 Task: Add an event with the title Third Performance Improvement Plan Discussion, date '2024/05/13', time 7:30 AM to 9:30 AMand add a description: Participants will understand the role of nonverbal cues, such as body language, facial expressions, and gestures, in communication. They will learn how to use nonverbal signals effectively to convey their message and understand the nonverbal cues of others., put the event into Red category, logged in from the account softage.4@softage.netand send the event invitation to softage.6@softage.net and softage.7@softage.net. Set a reminder for the event 15 minutes before
Action: Mouse moved to (126, 99)
Screenshot: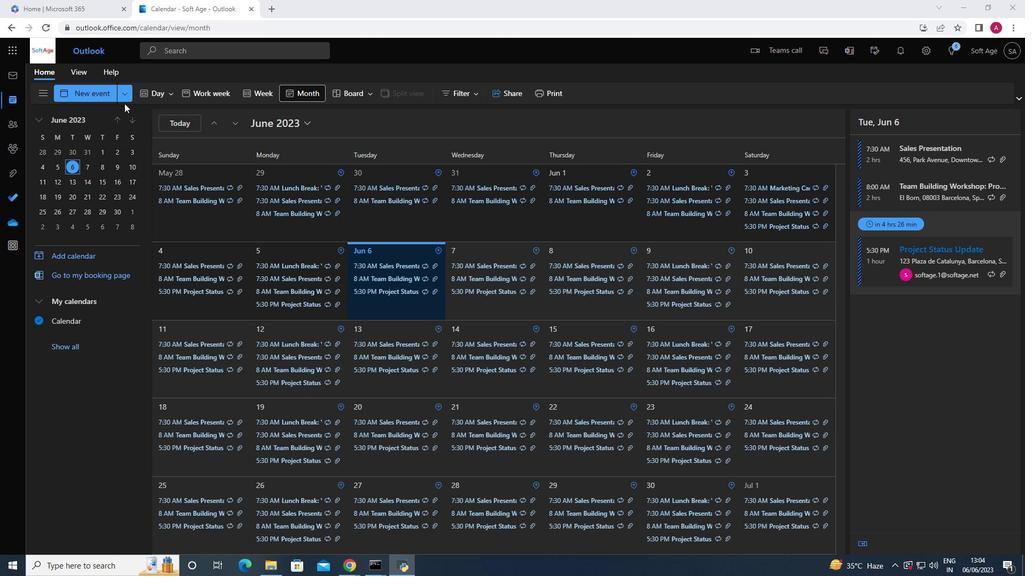 
Action: Mouse pressed left at (126, 99)
Screenshot: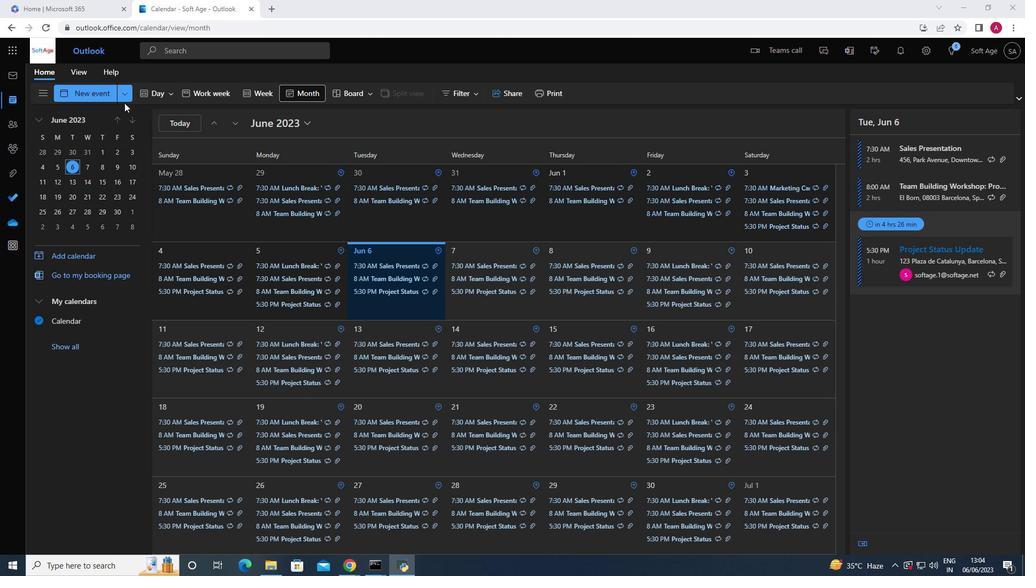 
Action: Mouse pressed left at (126, 99)
Screenshot: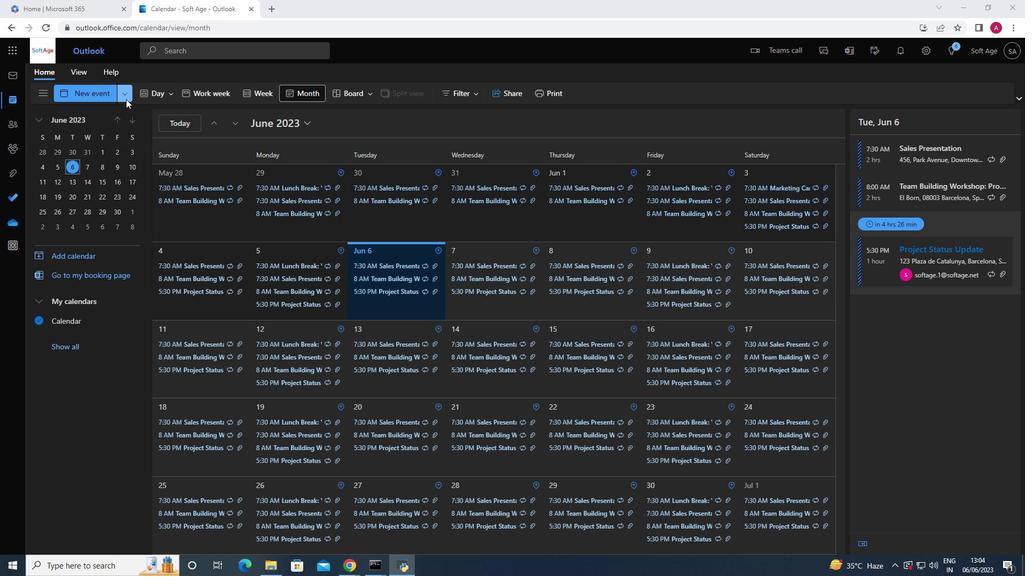 
Action: Mouse pressed left at (126, 99)
Screenshot: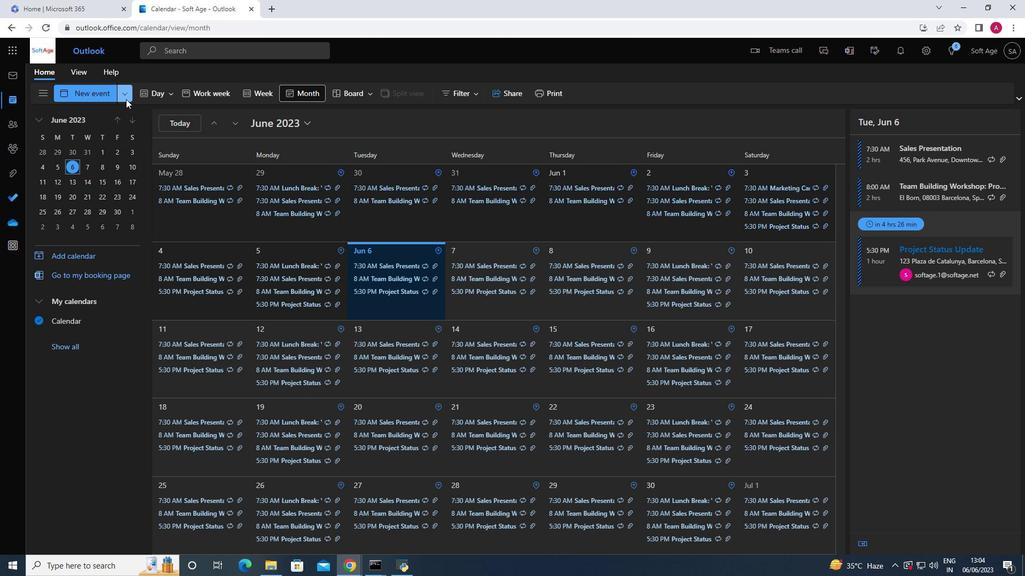 
Action: Mouse moved to (108, 130)
Screenshot: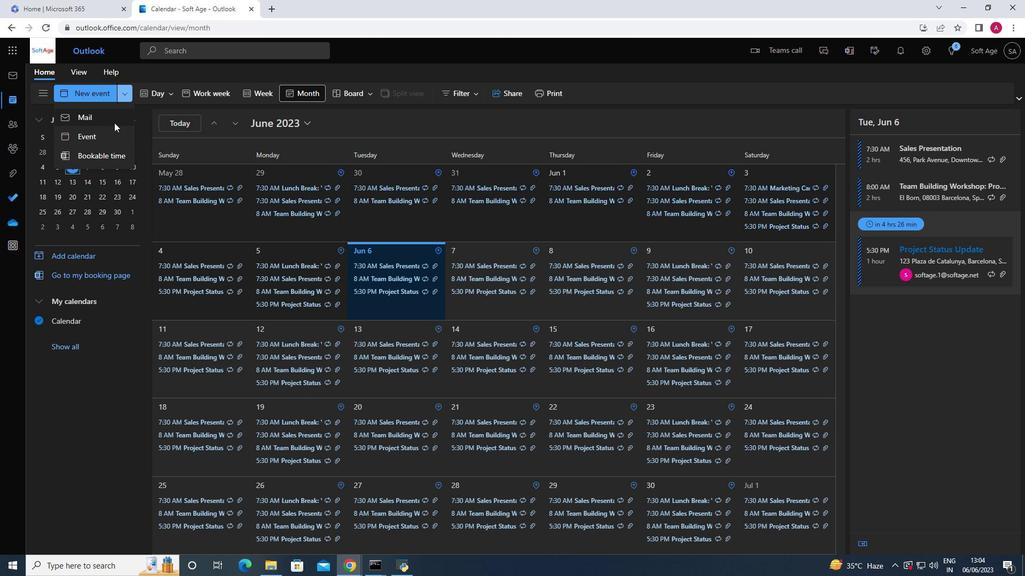 
Action: Mouse pressed left at (108, 130)
Screenshot: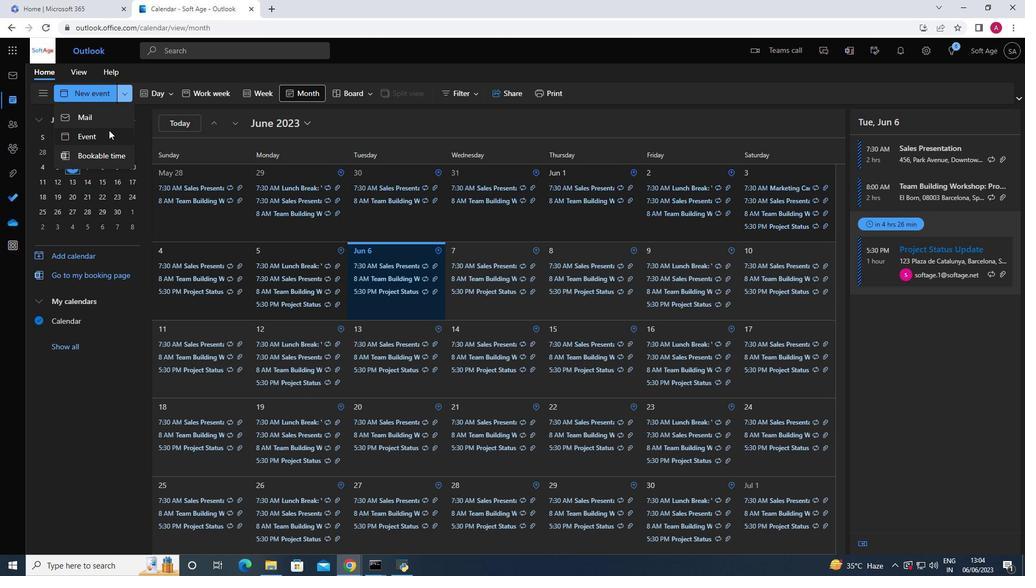 
Action: Mouse moved to (268, 156)
Screenshot: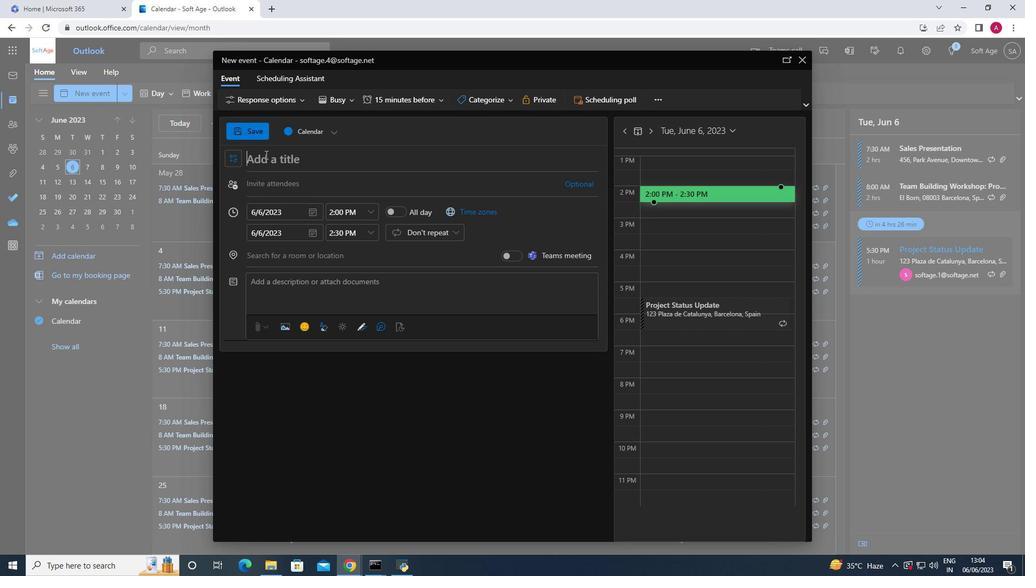
Action: Mouse pressed left at (268, 156)
Screenshot: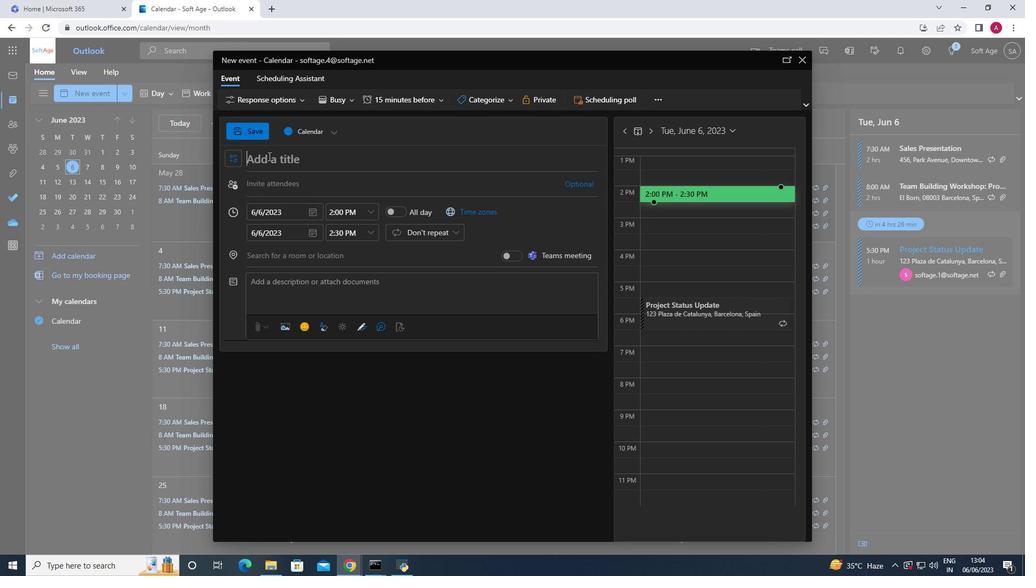 
Action: Key pressed <Key.shift>Third<Key.space><Key.shift>Performance<Key.space><Key.shift_r>Improvement<Key.space><Key.shift><Key.shift><Key.shift>Plan<Key.space><Key.shift>Discussion
Screenshot: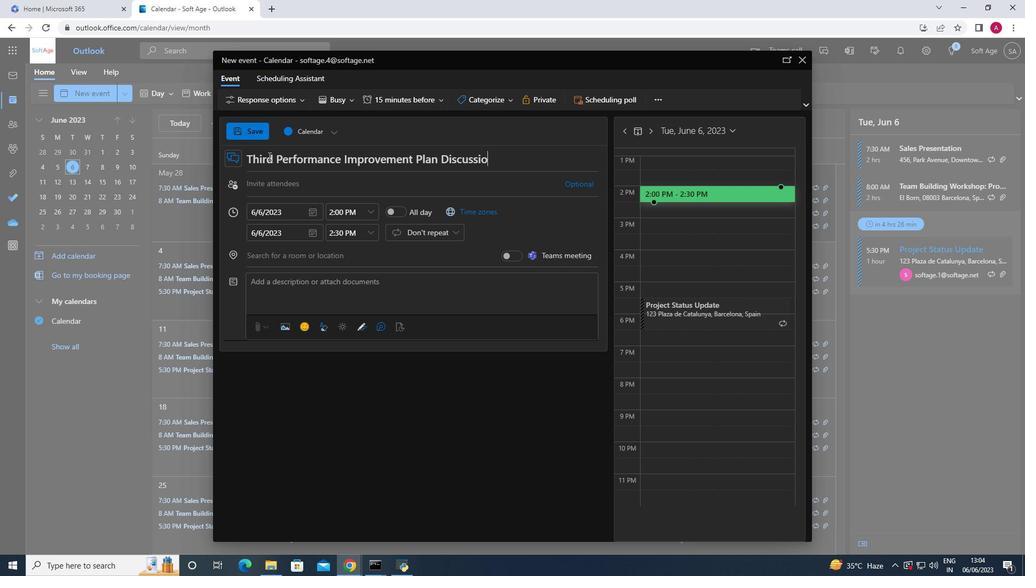 
Action: Mouse moved to (314, 216)
Screenshot: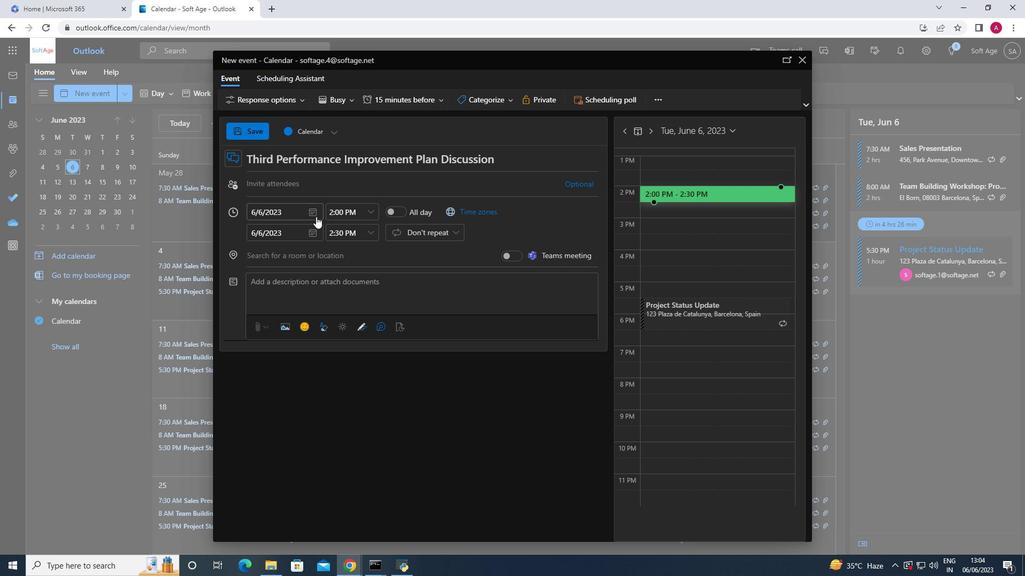 
Action: Mouse pressed left at (314, 216)
Screenshot: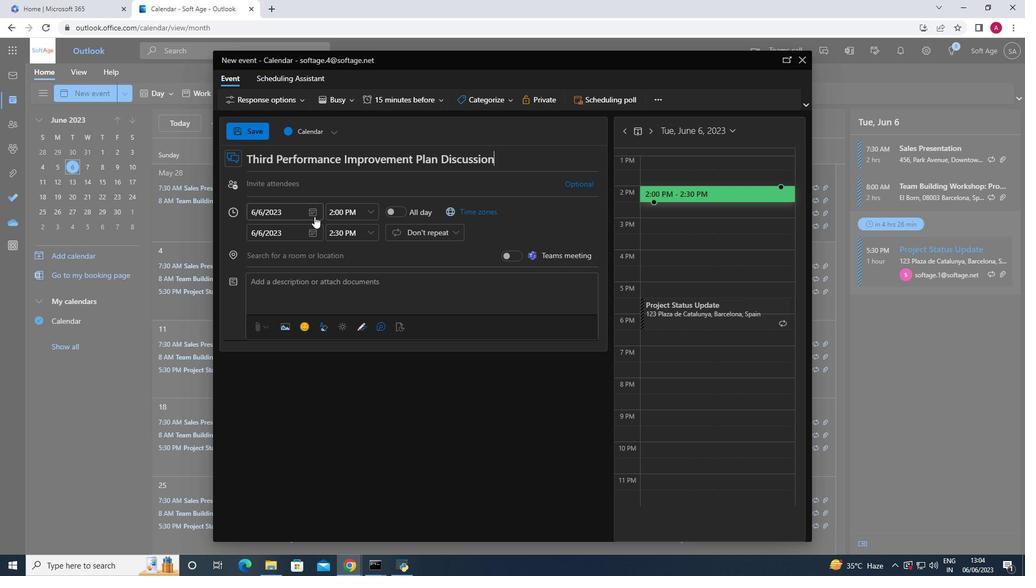 
Action: Mouse moved to (352, 239)
Screenshot: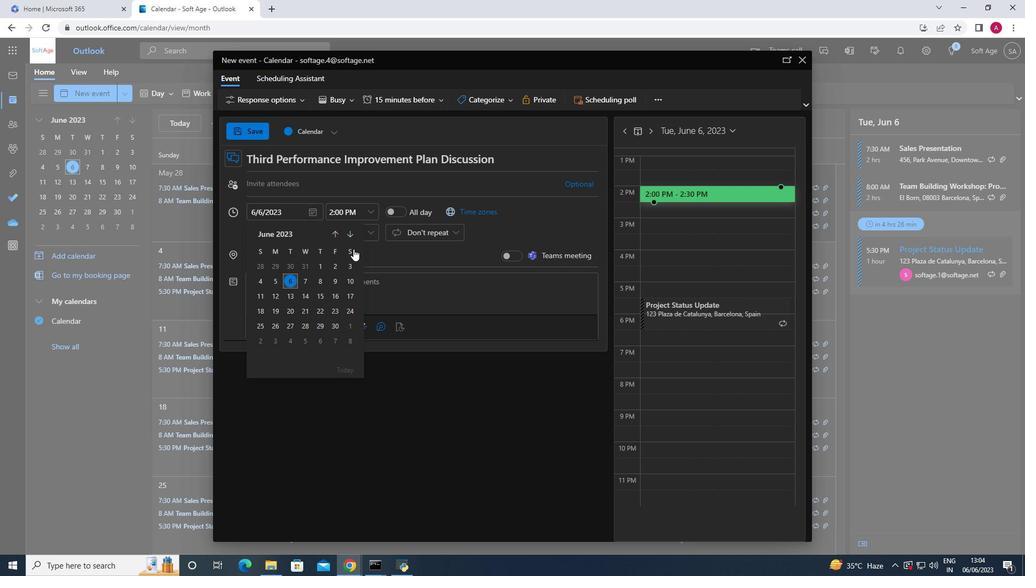 
Action: Mouse pressed left at (352, 239)
Screenshot: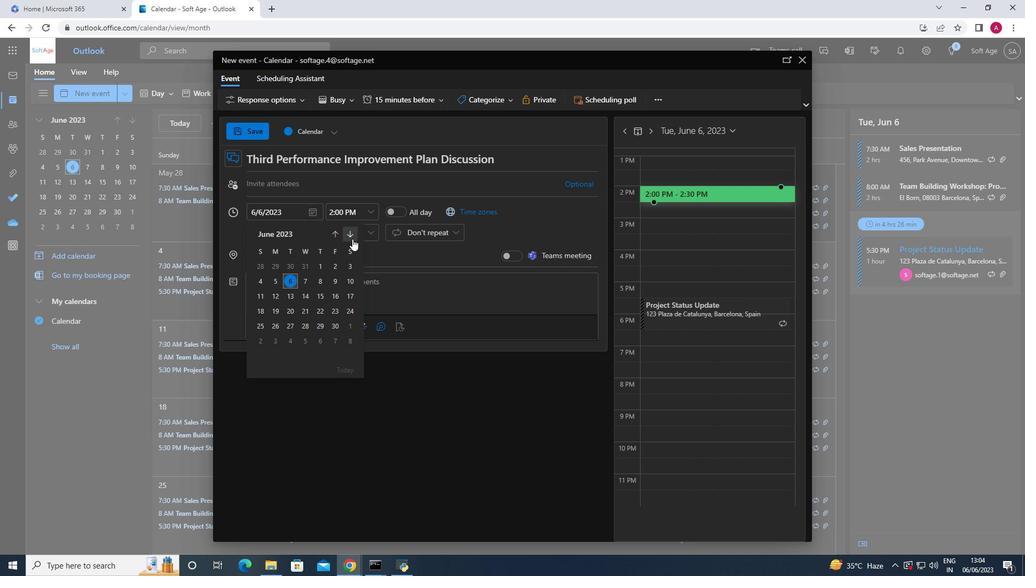 
Action: Mouse pressed left at (352, 239)
Screenshot: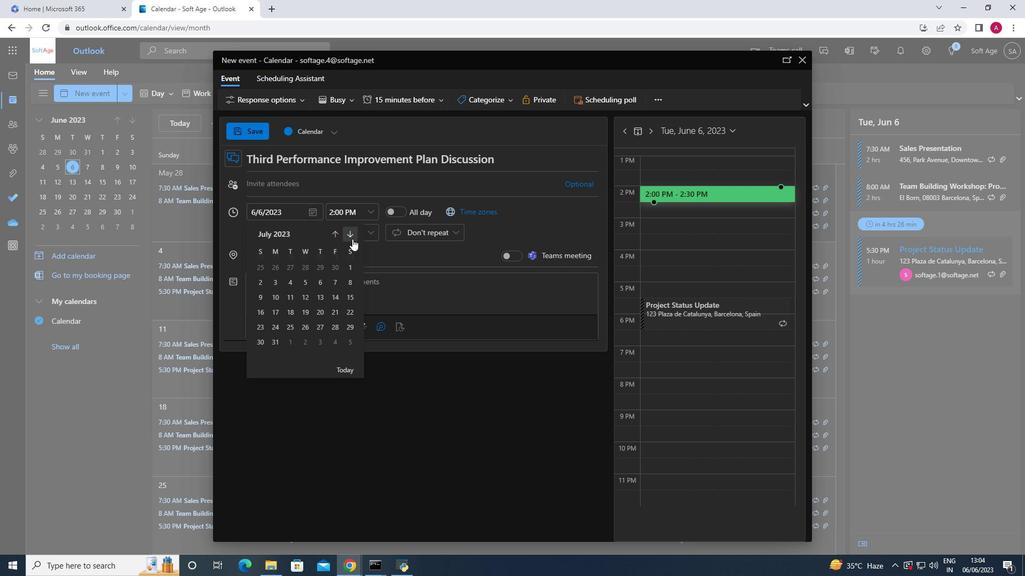 
Action: Mouse pressed left at (352, 239)
Screenshot: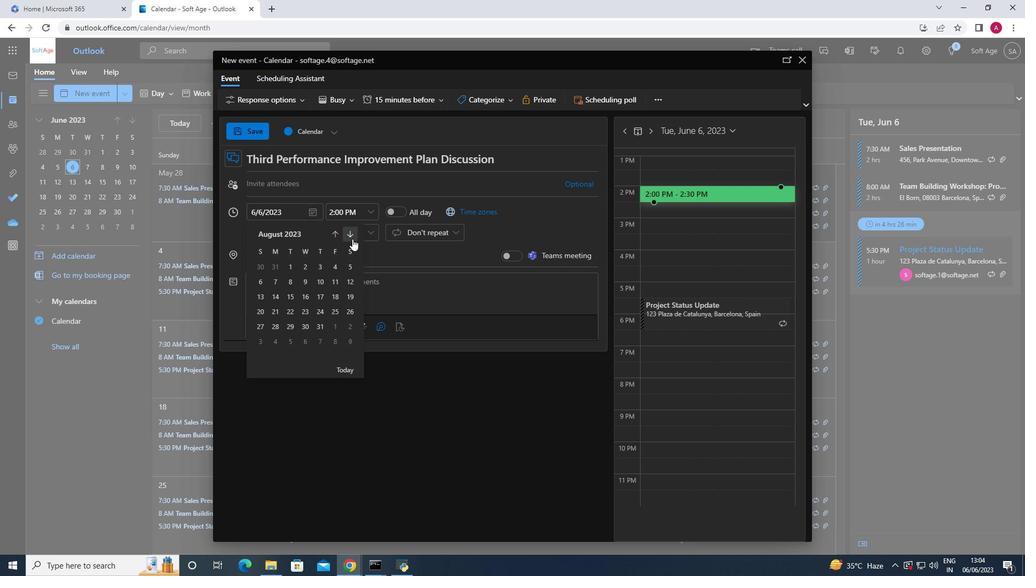 
Action: Mouse pressed left at (352, 239)
Screenshot: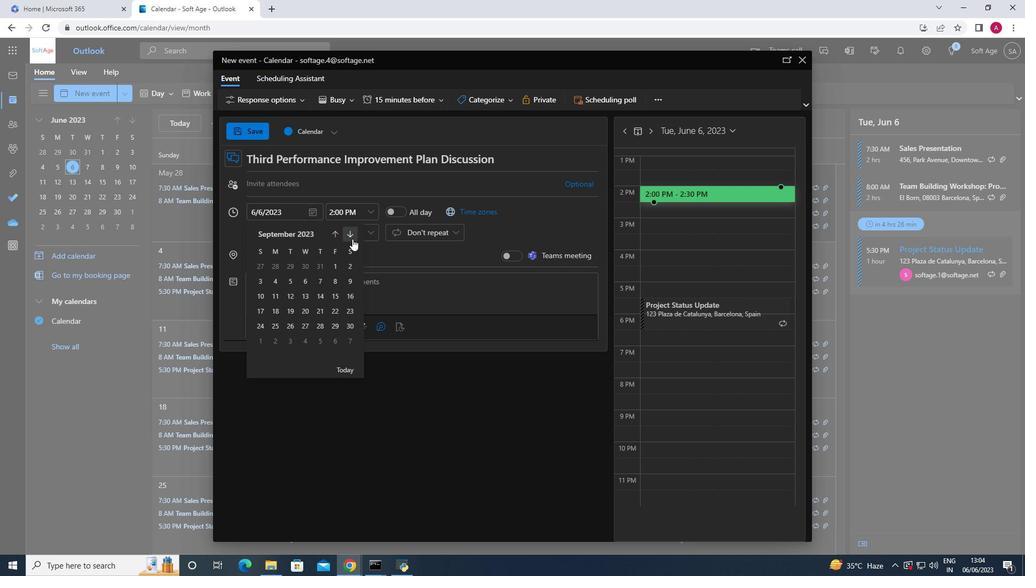 
Action: Mouse pressed left at (352, 239)
Screenshot: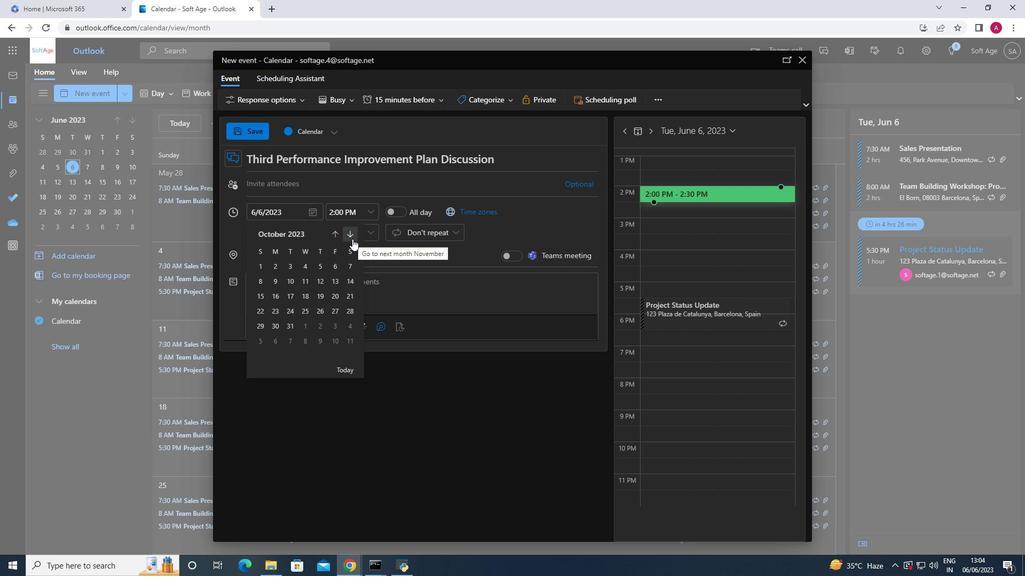 
Action: Mouse pressed left at (352, 239)
Screenshot: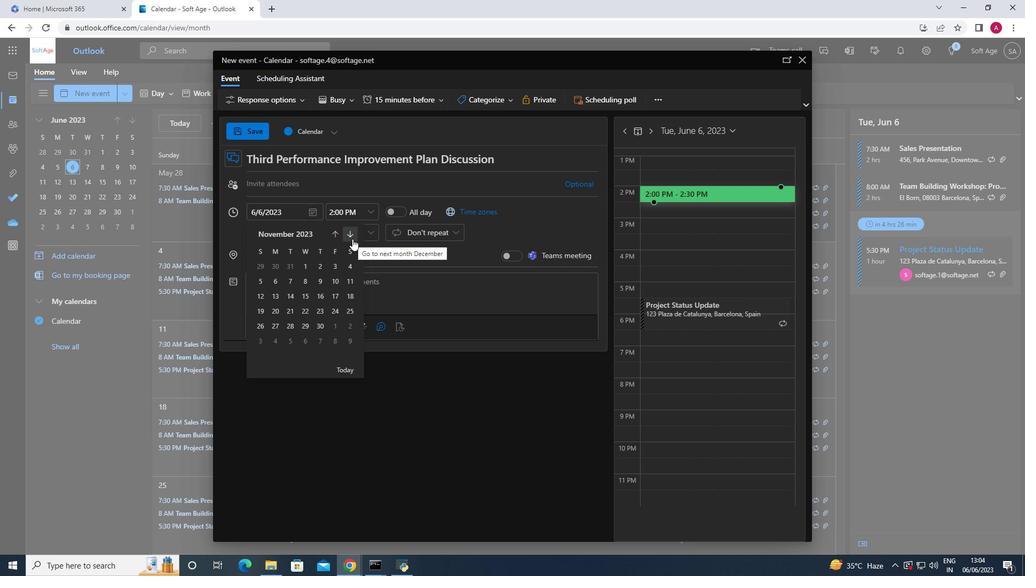 
Action: Mouse pressed left at (352, 239)
Screenshot: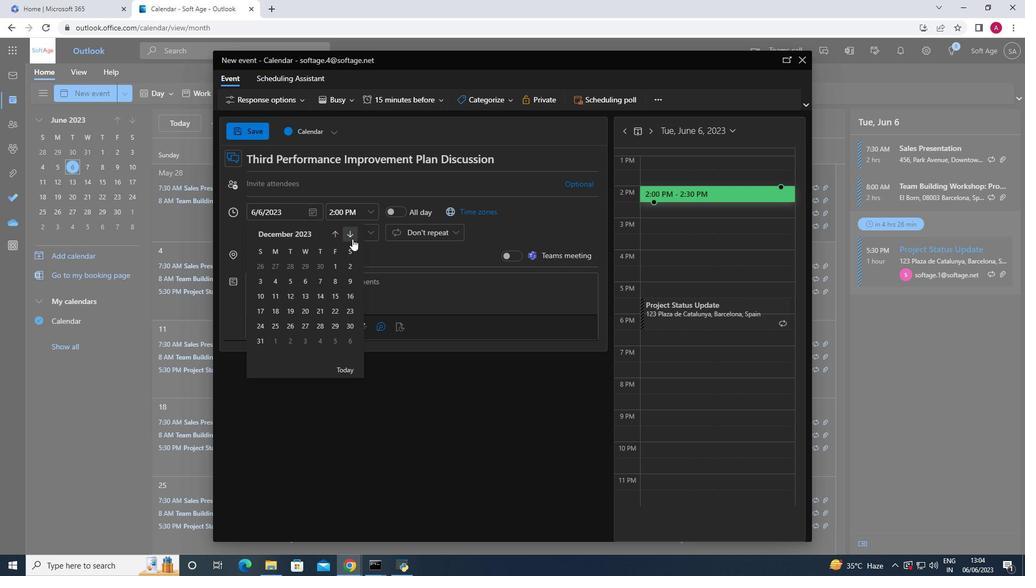 
Action: Mouse pressed left at (352, 239)
Screenshot: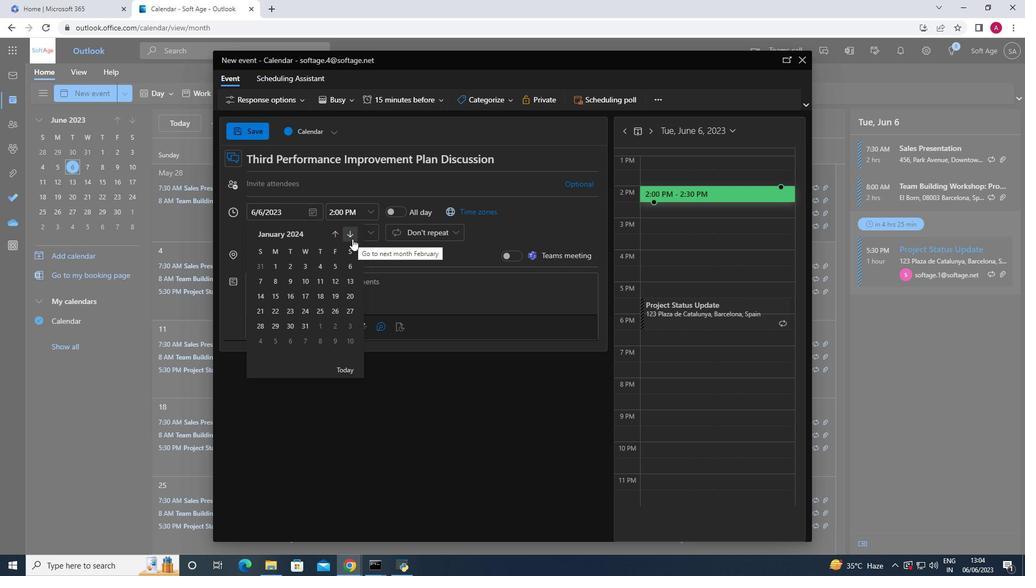
Action: Mouse pressed left at (352, 239)
Screenshot: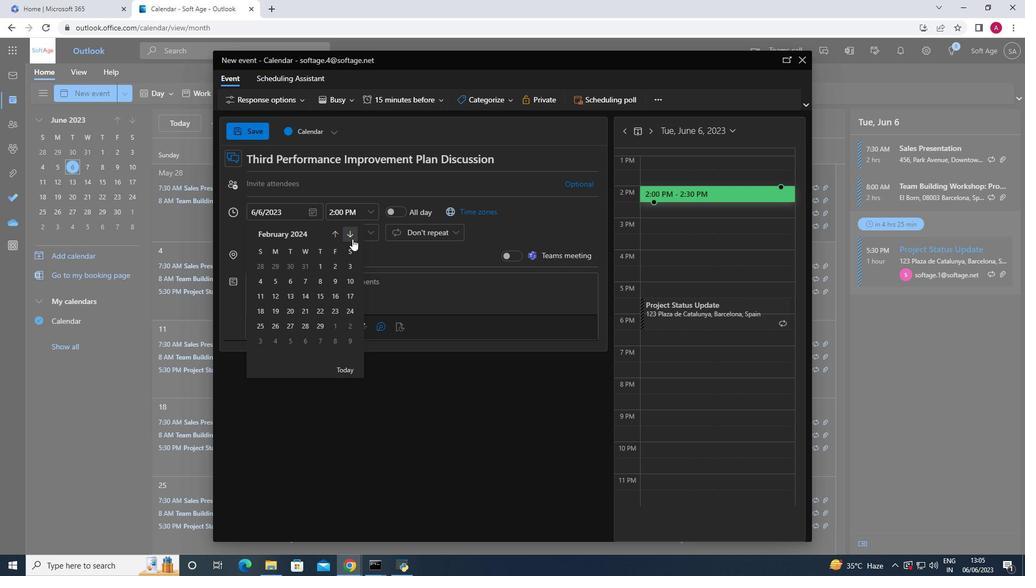 
Action: Mouse pressed left at (352, 239)
Screenshot: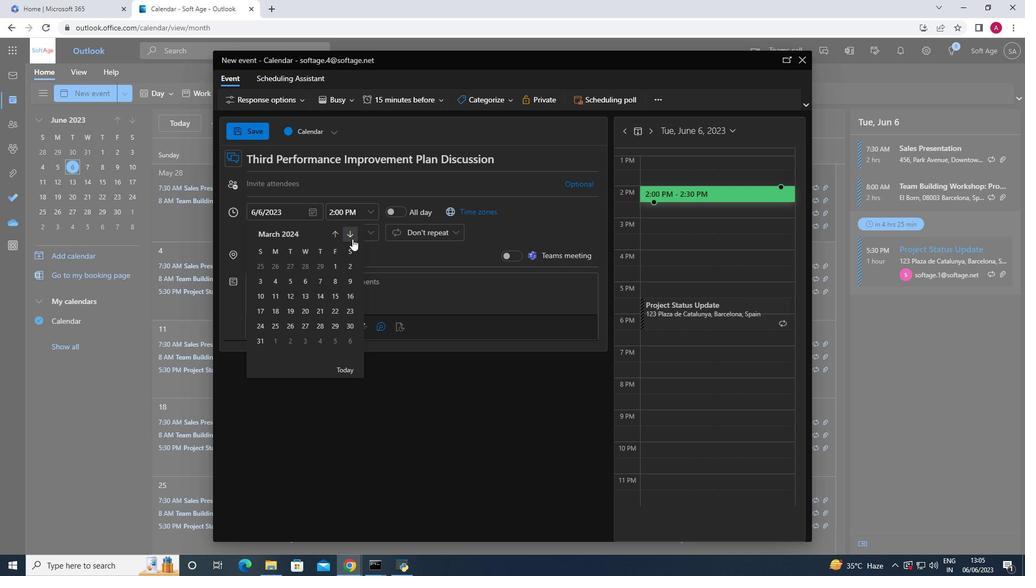 
Action: Mouse pressed left at (352, 239)
Screenshot: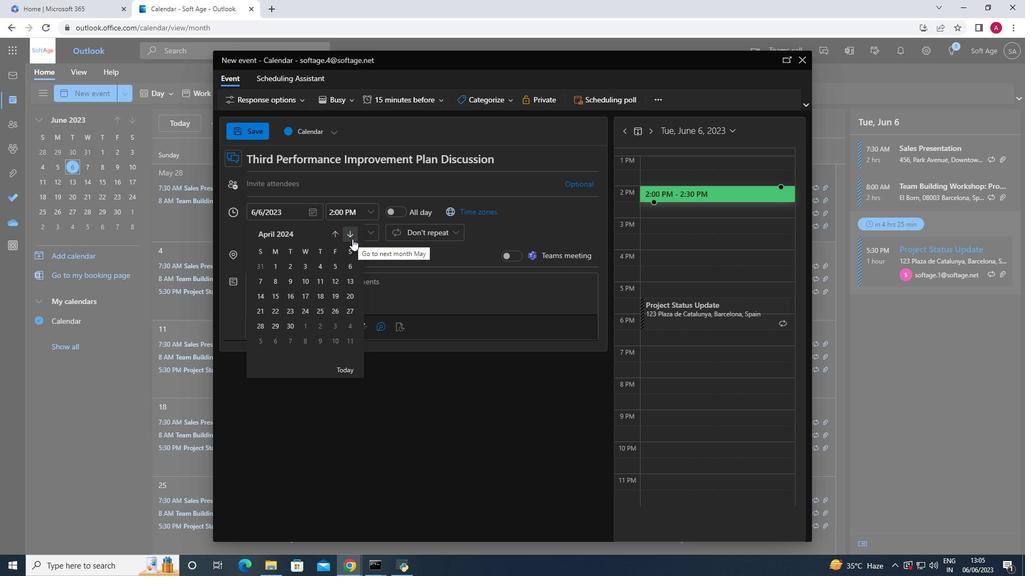 
Action: Mouse moved to (282, 295)
Screenshot: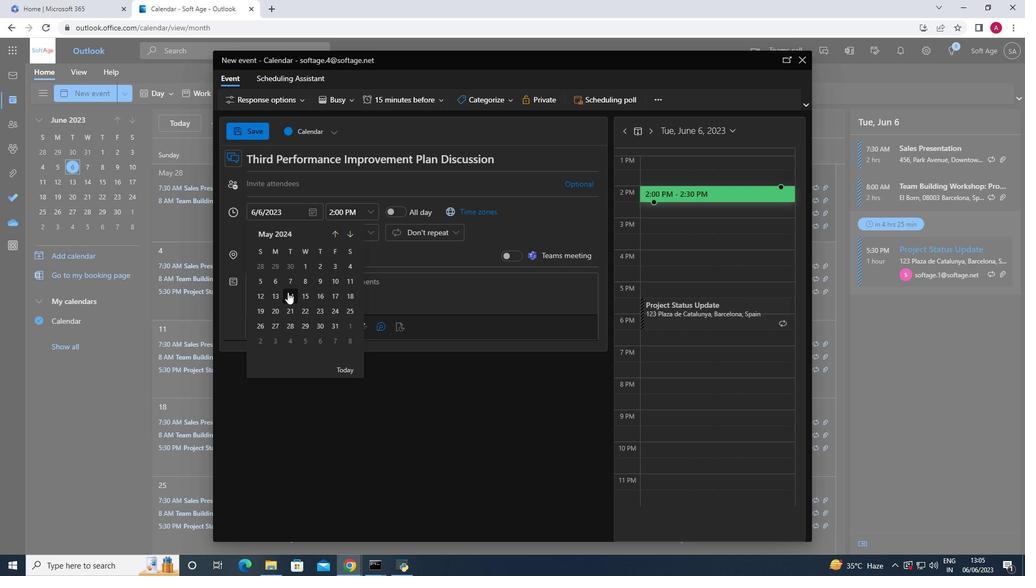 
Action: Mouse pressed left at (282, 295)
Screenshot: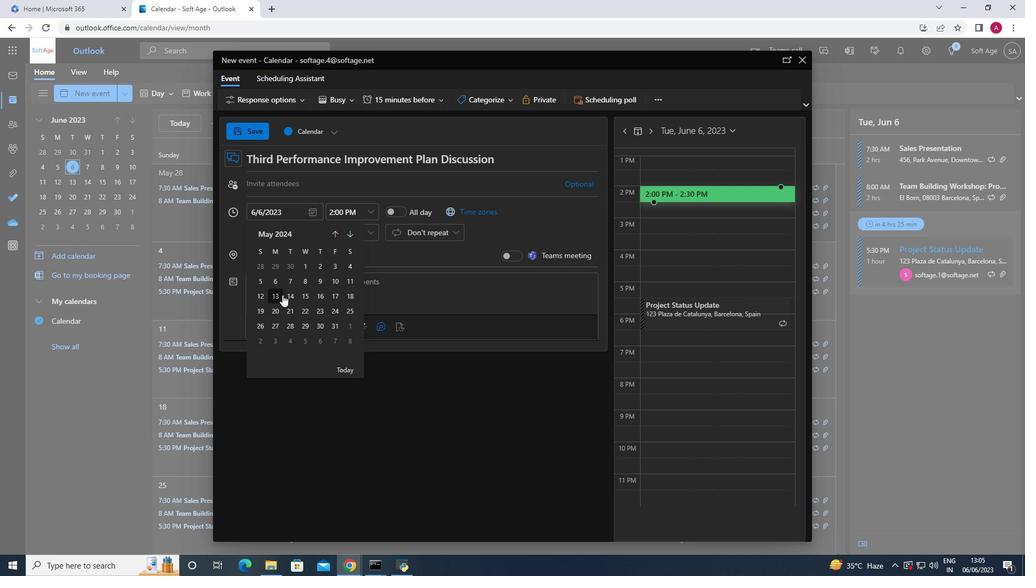 
Action: Mouse moved to (371, 214)
Screenshot: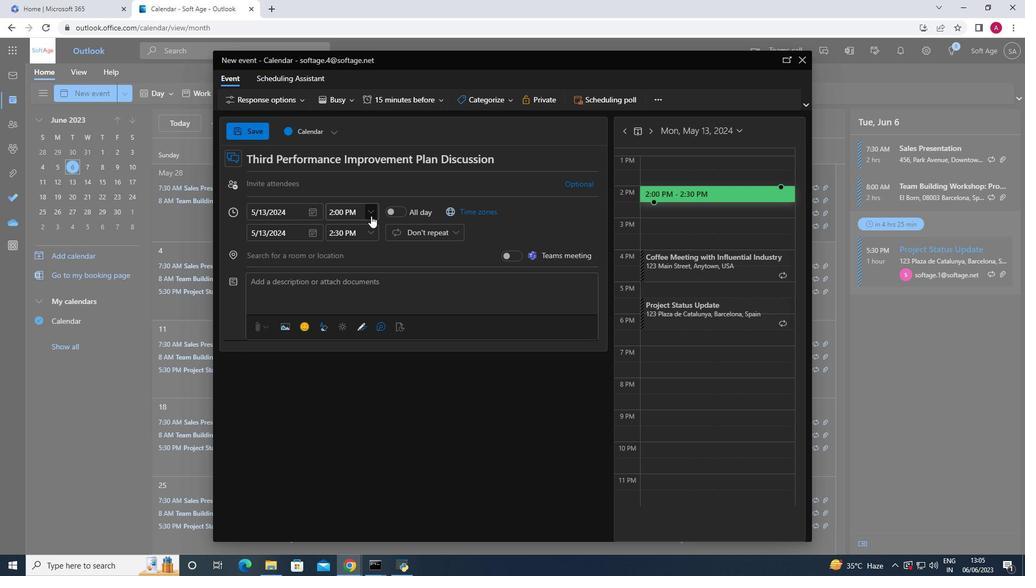 
Action: Mouse pressed left at (371, 214)
Screenshot: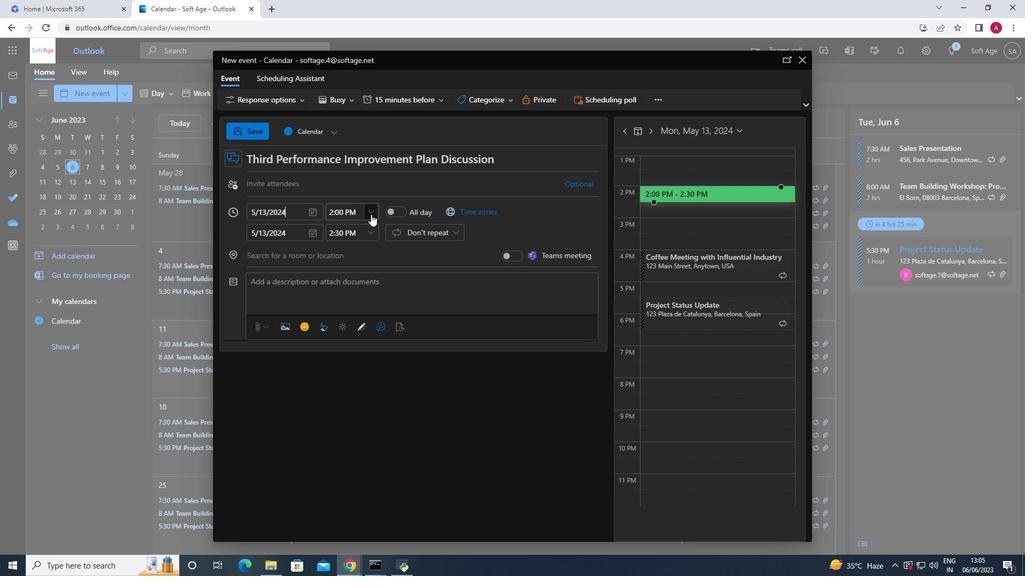 
Action: Mouse moved to (374, 247)
Screenshot: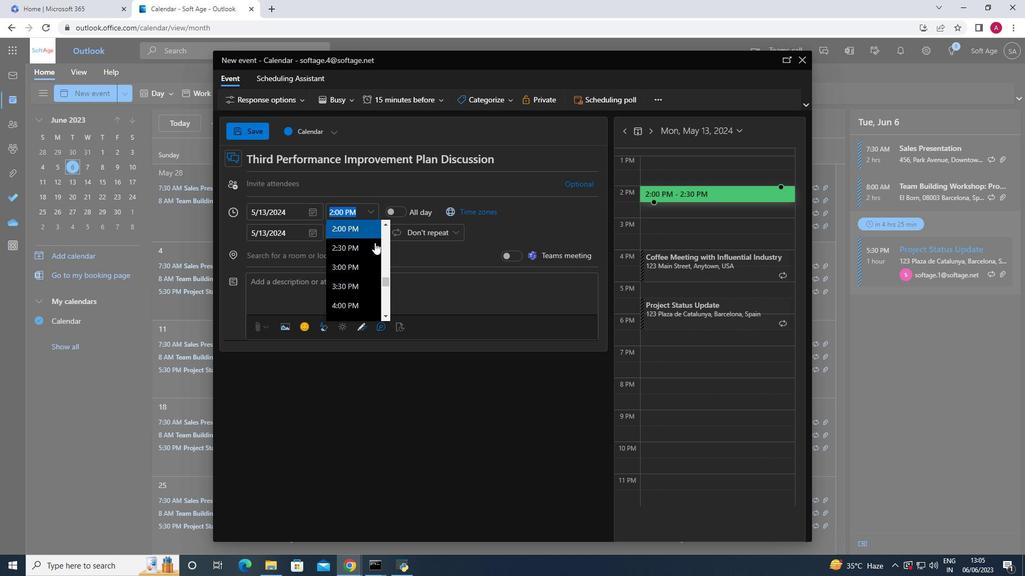 
Action: Mouse scrolled (374, 248) with delta (0, 0)
Screenshot: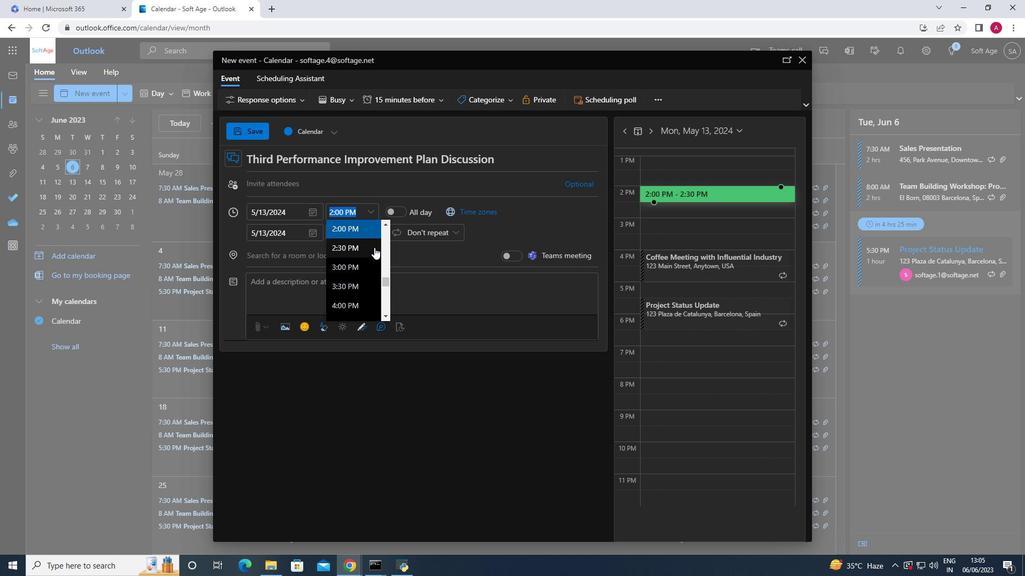 
Action: Mouse scrolled (374, 248) with delta (0, 0)
Screenshot: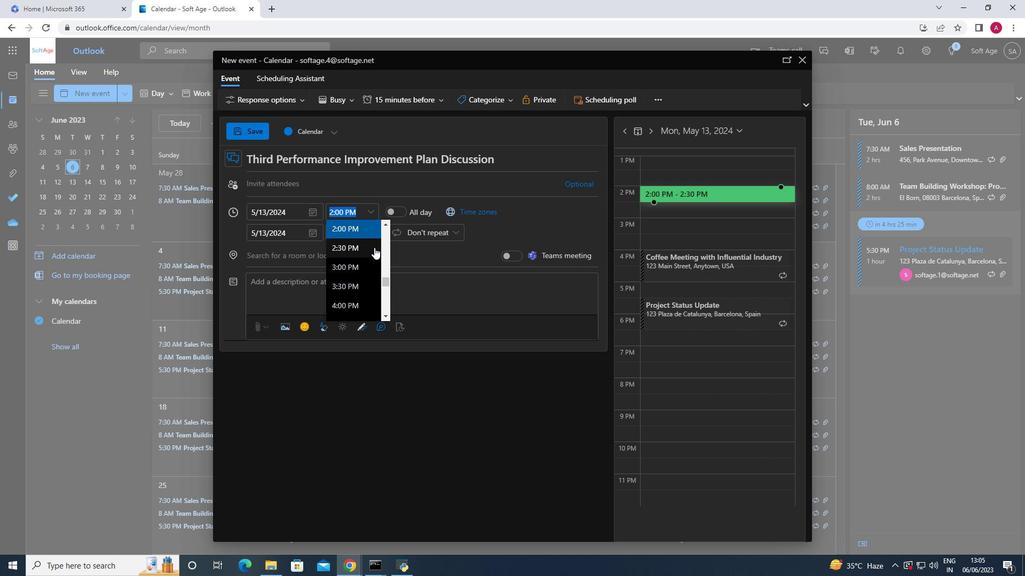 
Action: Mouse scrolled (374, 248) with delta (0, 0)
Screenshot: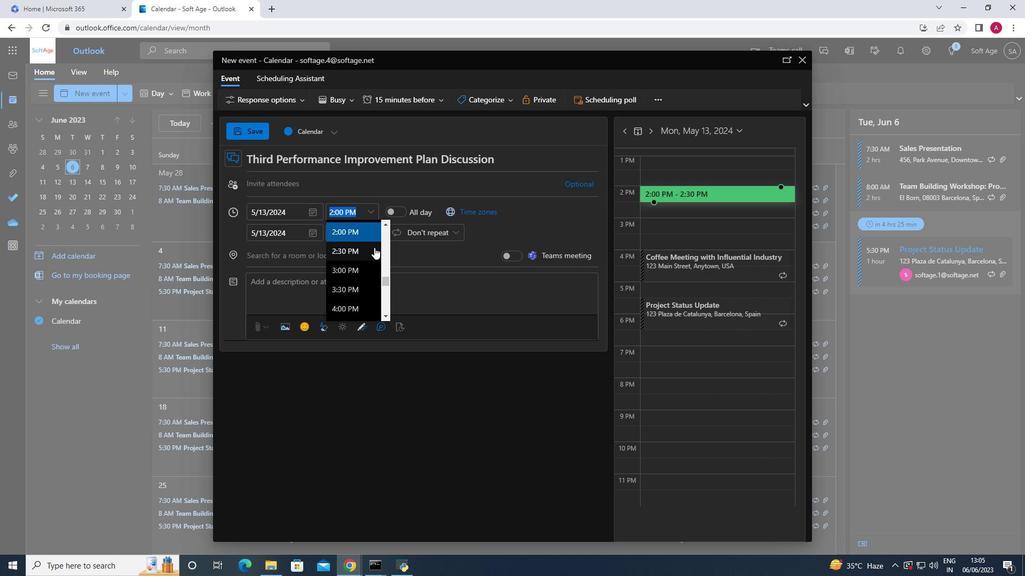
Action: Mouse scrolled (374, 248) with delta (0, 0)
Screenshot: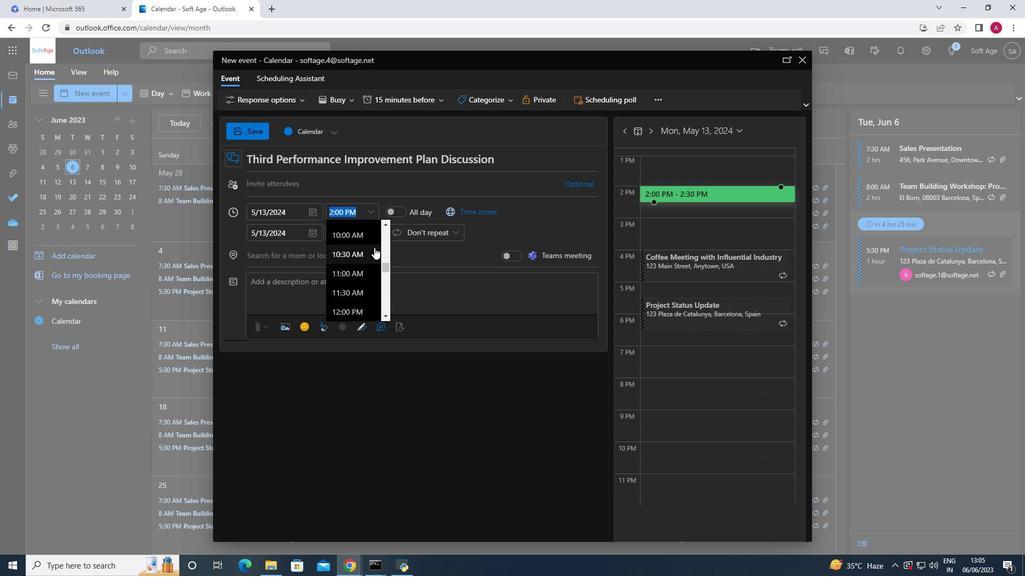 
Action: Mouse scrolled (374, 248) with delta (0, 0)
Screenshot: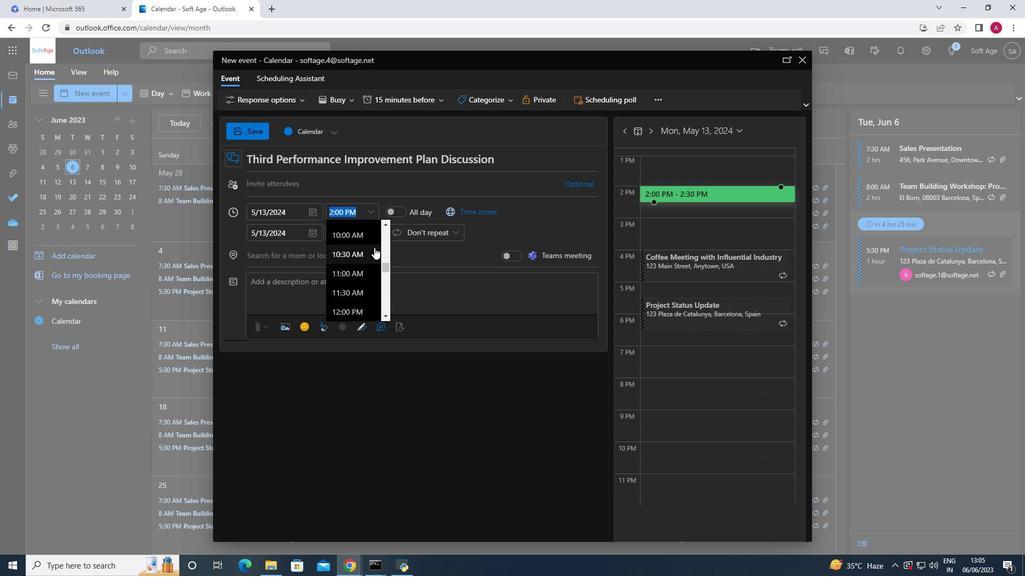 
Action: Mouse moved to (339, 244)
Screenshot: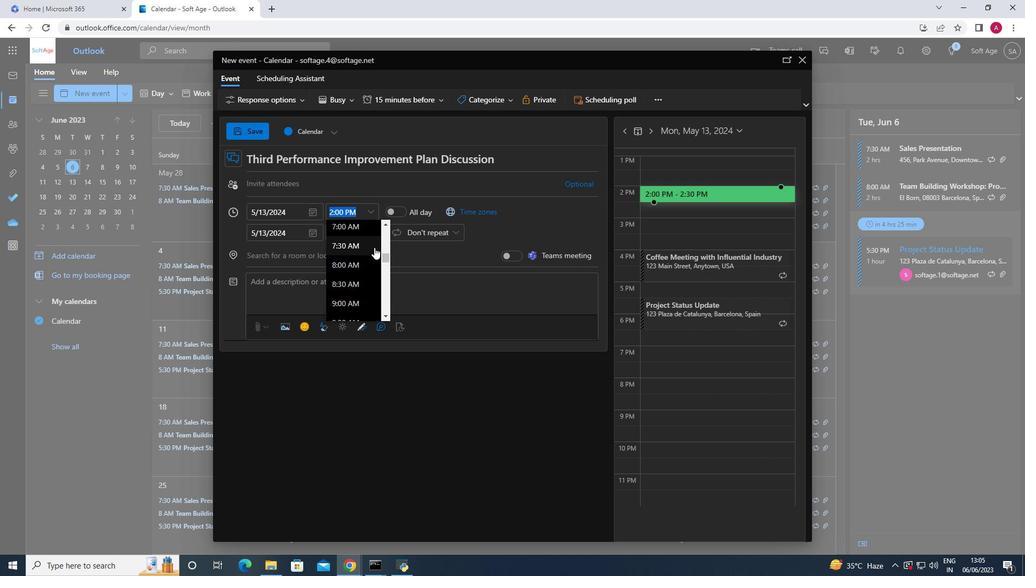 
Action: Mouse pressed left at (339, 244)
Screenshot: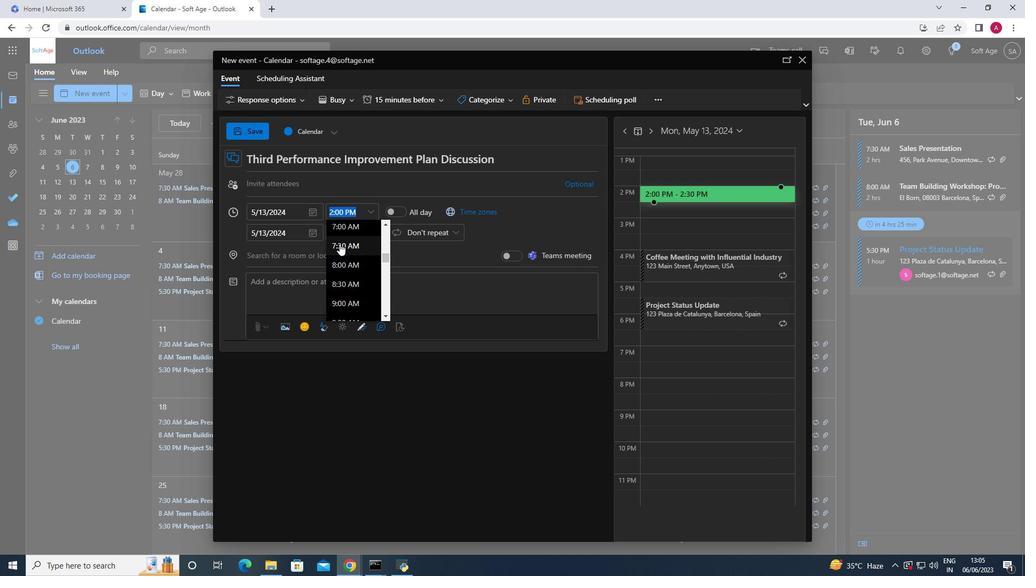 
Action: Mouse moved to (375, 231)
Screenshot: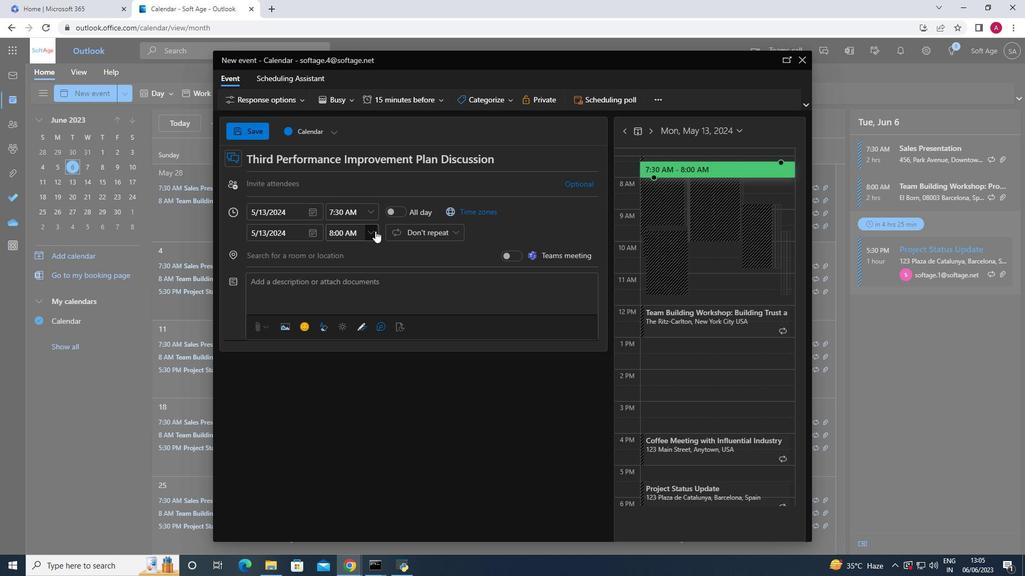 
Action: Mouse pressed left at (375, 231)
Screenshot: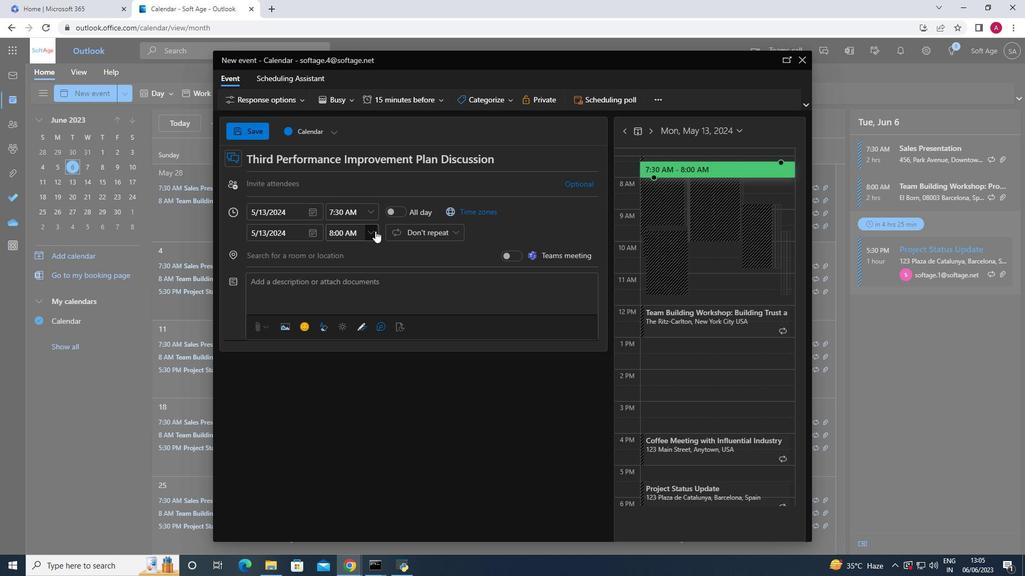 
Action: Mouse moved to (342, 304)
Screenshot: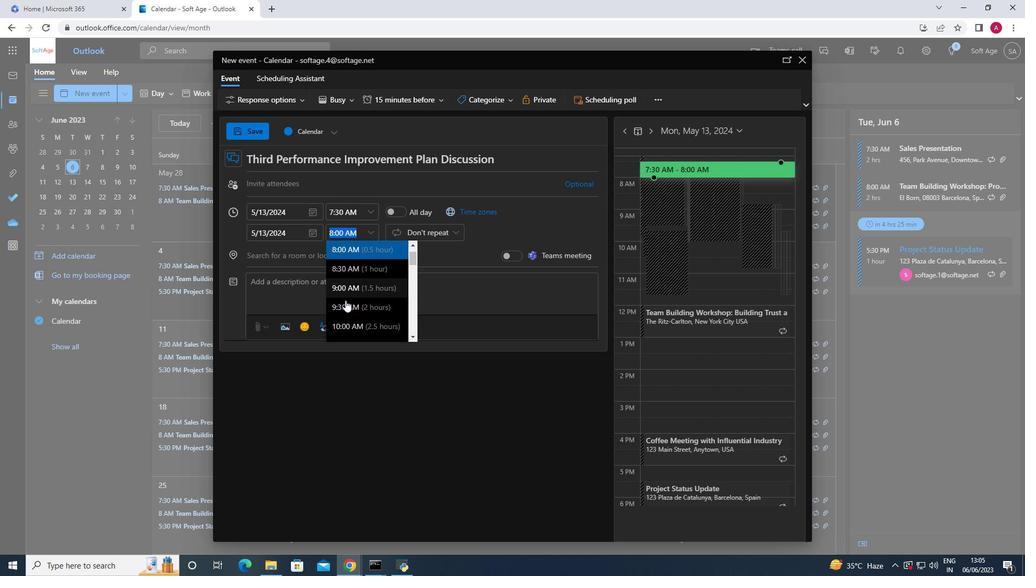 
Action: Mouse pressed left at (342, 304)
Screenshot: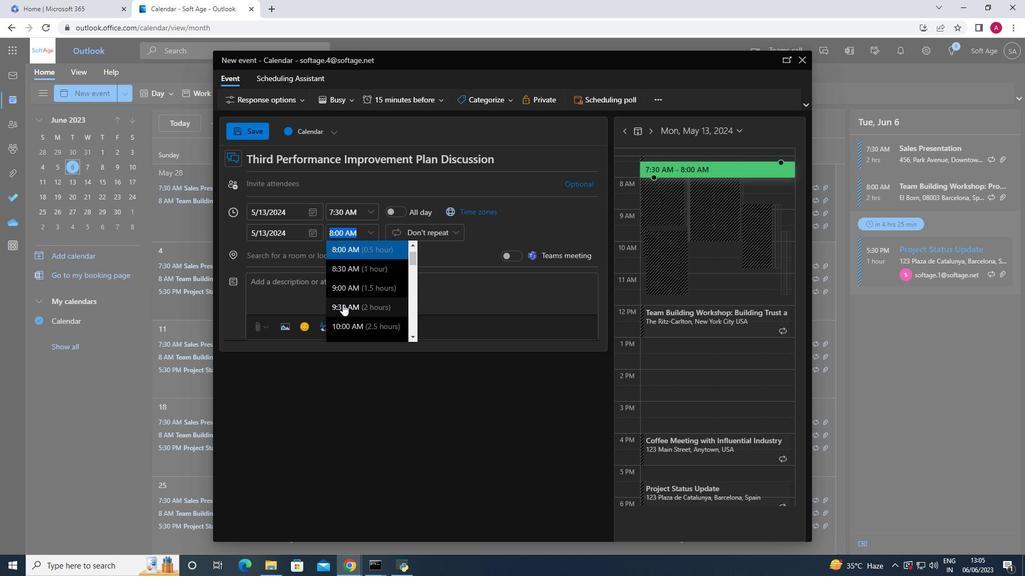 
Action: Mouse moved to (268, 281)
Screenshot: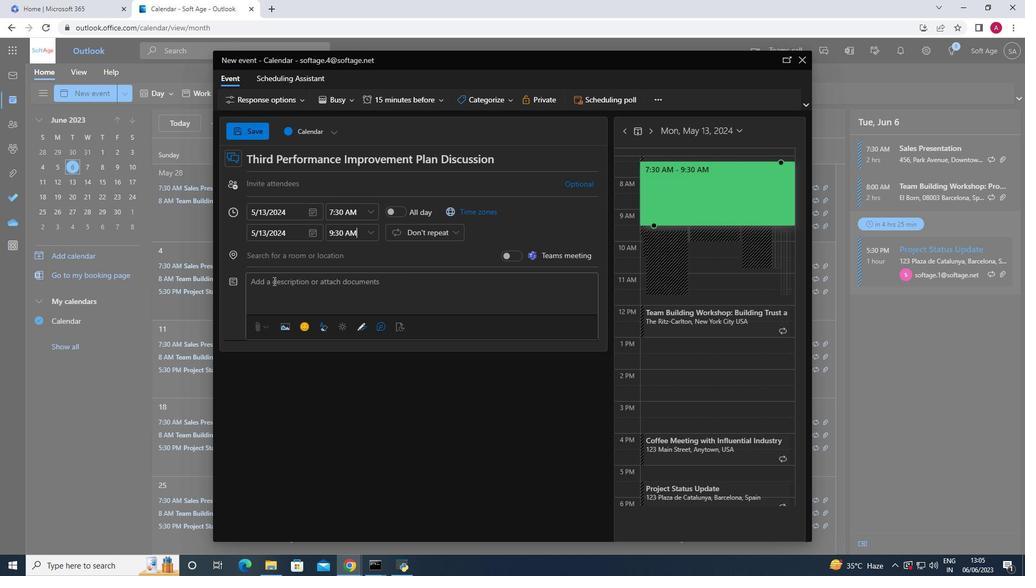 
Action: Mouse pressed left at (268, 281)
Screenshot: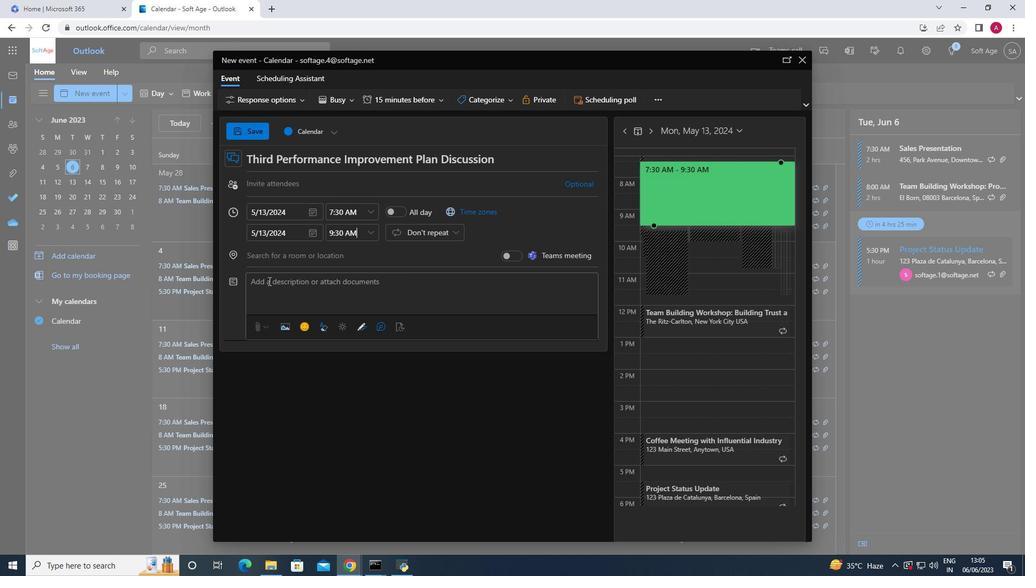 
Action: Key pressed <Key.shift>Participants<Key.space>will<Key.space>understand<Key.space>the<Key.space>role<Key.space>of<Key.space>nonverbal<Key.space>cues,<Key.space>such<Key.space>as<Key.space>boad<Key.backspace><Key.backspace>dy<Key.space>language,<Key.space>facial<Key.space>expressions,<Key.space>and<Key.space>gestures,<Key.space>in<Key.space>communication.<Key.space><Key.shift><Key.shift>They<Key.space>will<Key.space>learn<Key.space>how<Key.space>to<Key.space>use<Key.space>nonverbal<Key.space>singals<Key.space>effectively
Screenshot: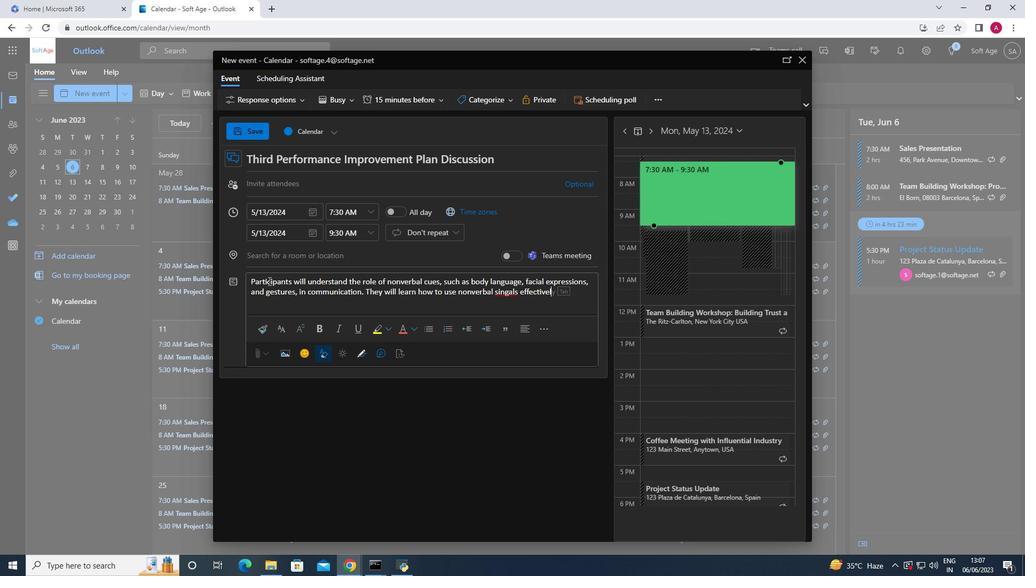 
Action: Mouse moved to (499, 295)
Screenshot: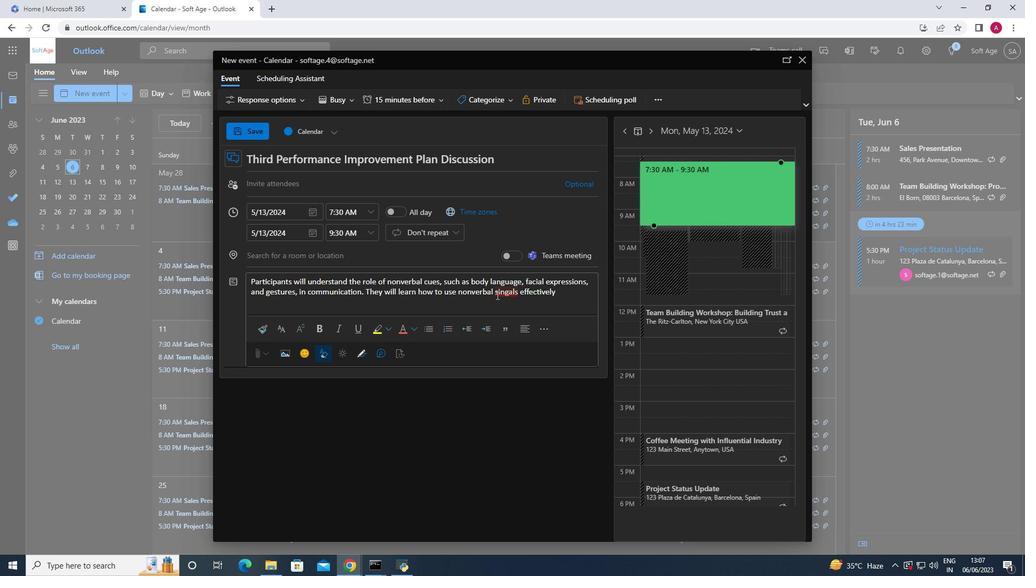 
Action: Mouse pressed left at (499, 295)
Screenshot: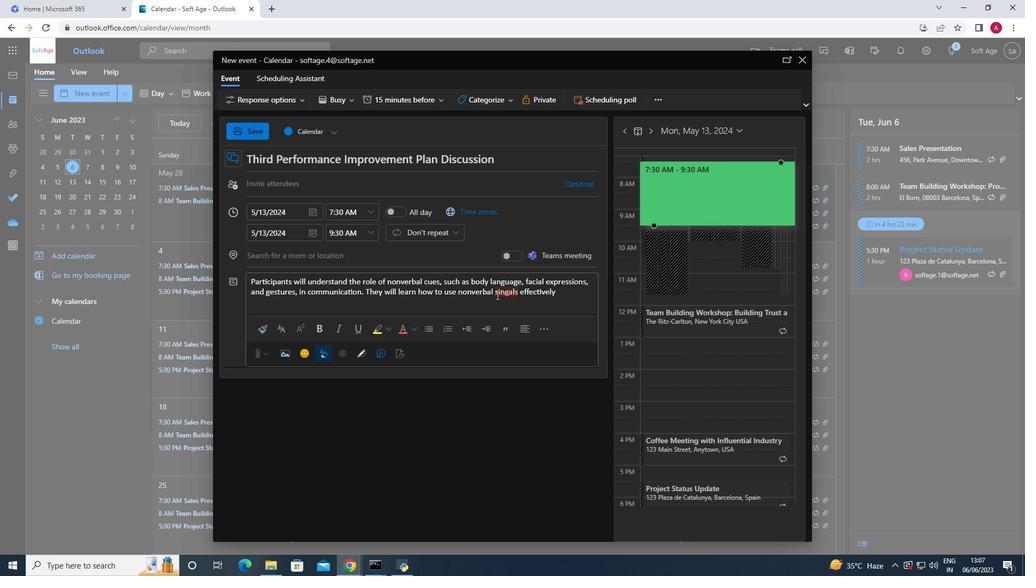 
Action: Mouse moved to (514, 326)
Screenshot: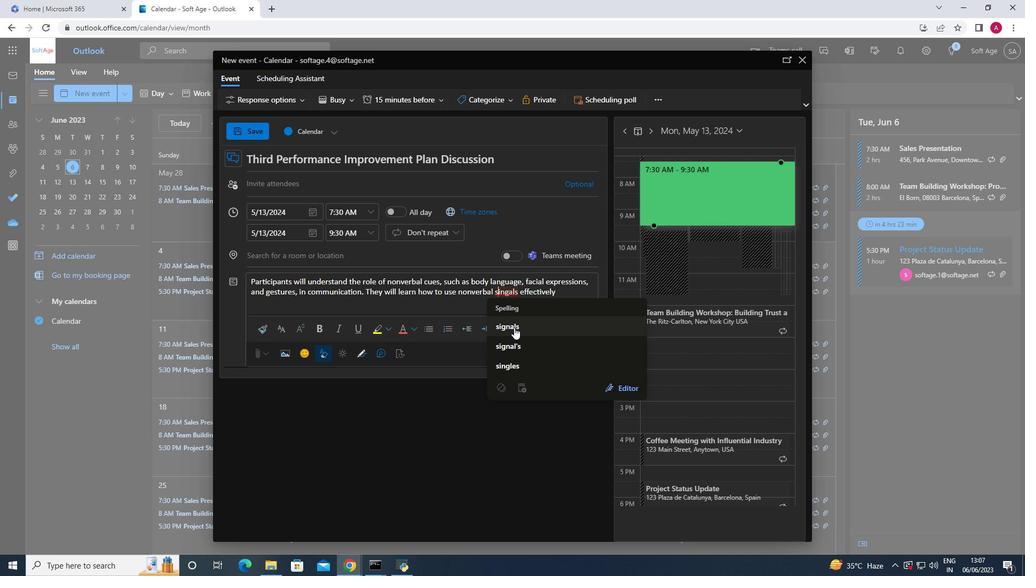 
Action: Mouse pressed left at (514, 326)
Screenshot: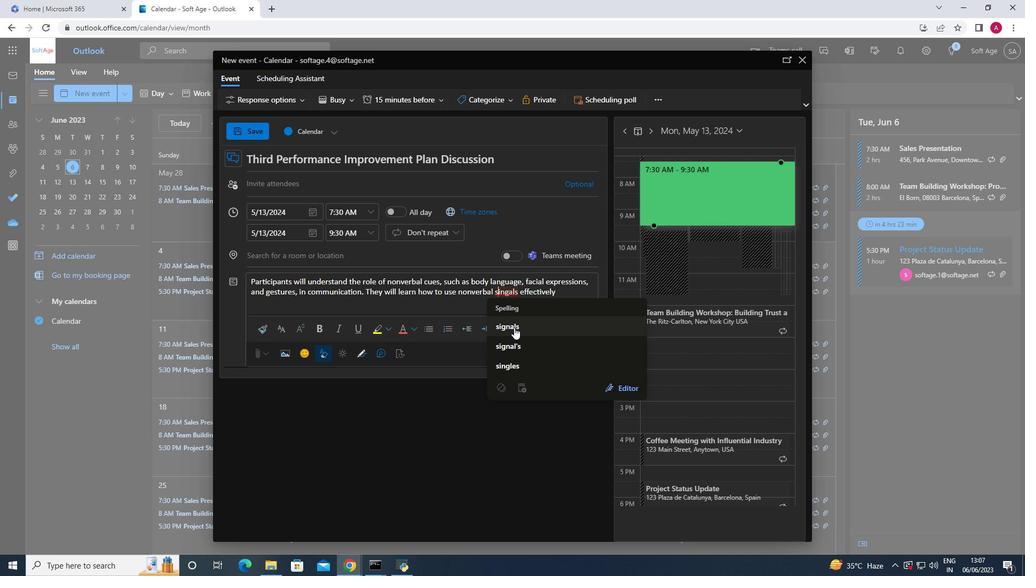 
Action: Mouse moved to (560, 292)
Screenshot: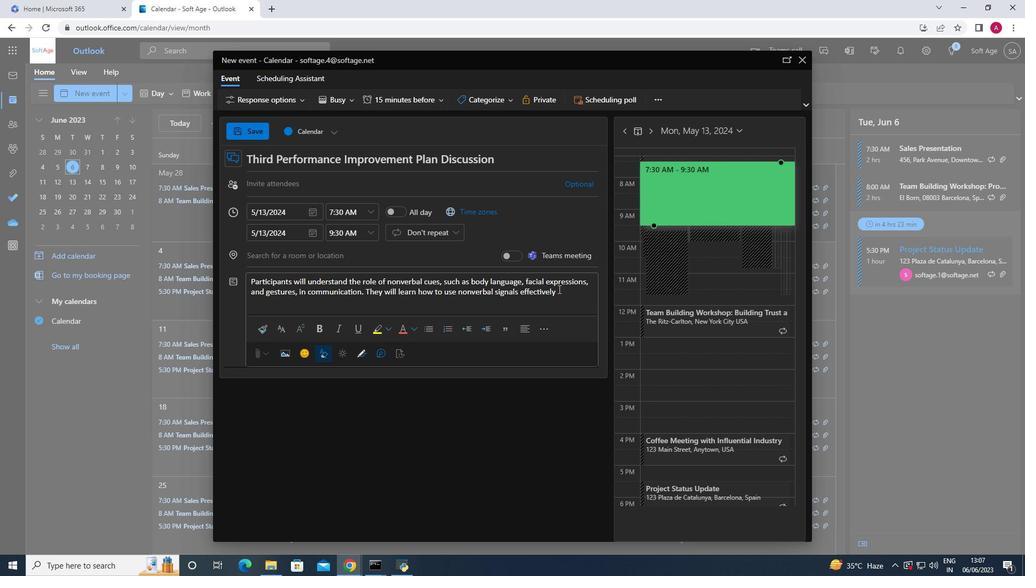 
Action: Mouse pressed left at (560, 292)
Screenshot: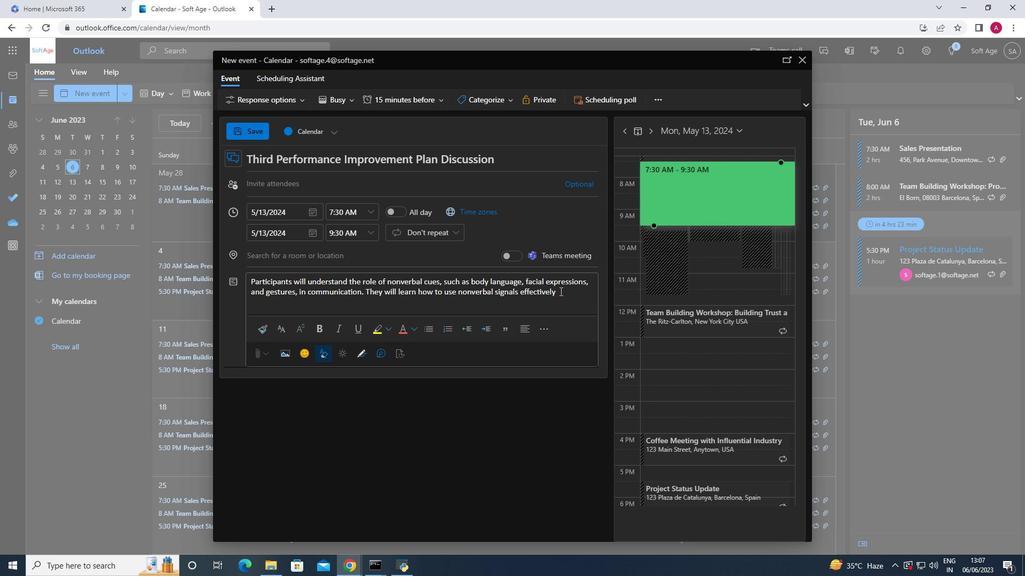 
Action: Key pressed <Key.space>to<Key.space>convey<Key.space>their<Key.space>message<Key.space>and<Key.space>understand<Key.space>the<Key.space>nonverbal<Key.space>cues<Key.space>of<Key.space>others.
Screenshot: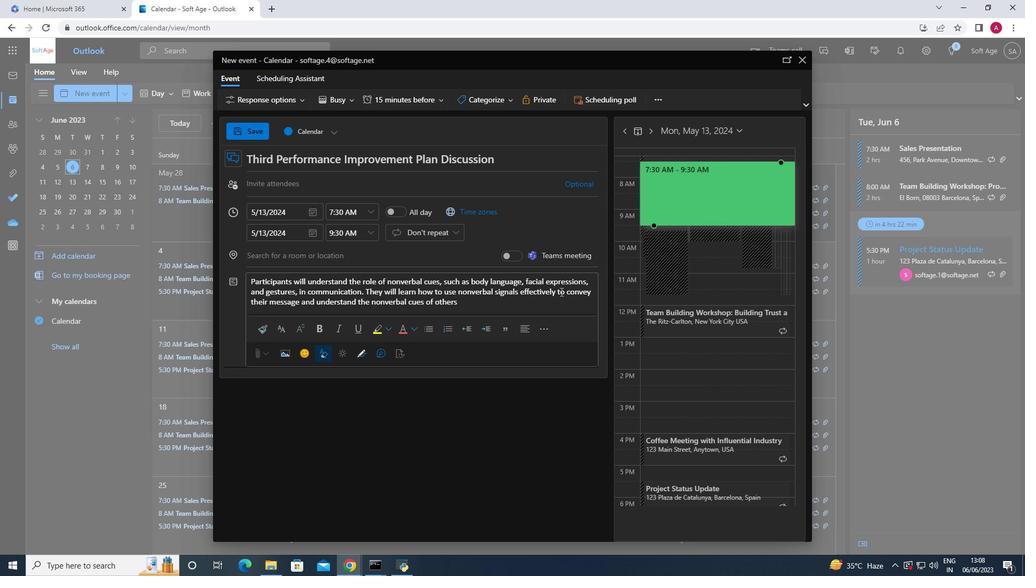 
Action: Mouse moved to (507, 101)
Screenshot: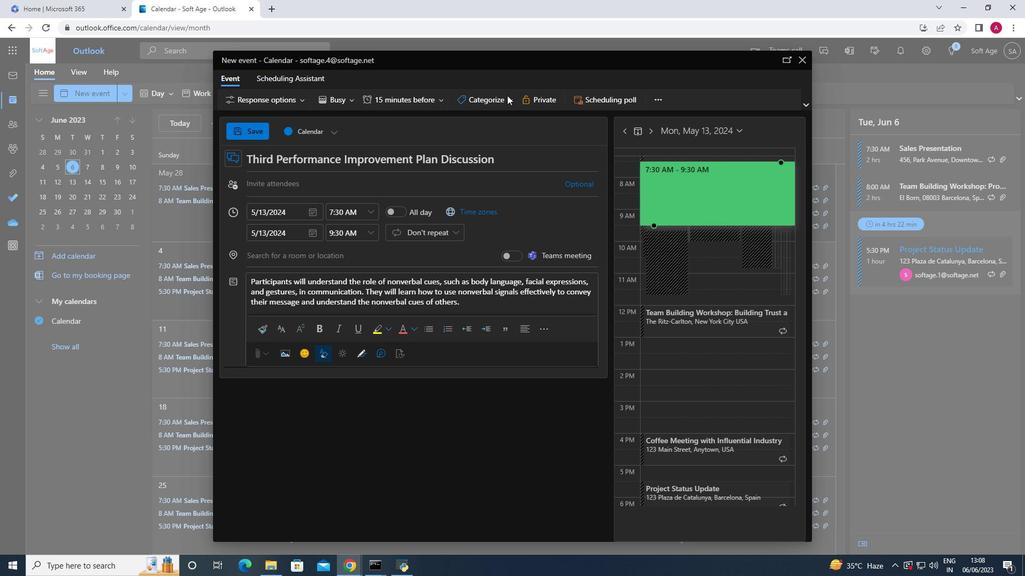 
Action: Mouse pressed left at (507, 101)
Screenshot: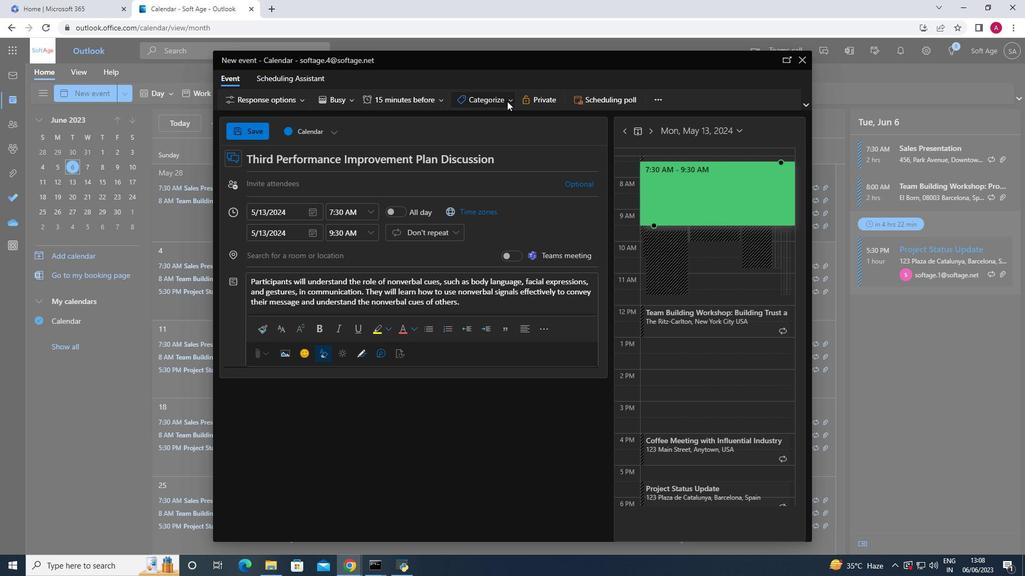 
Action: Mouse moved to (496, 185)
Screenshot: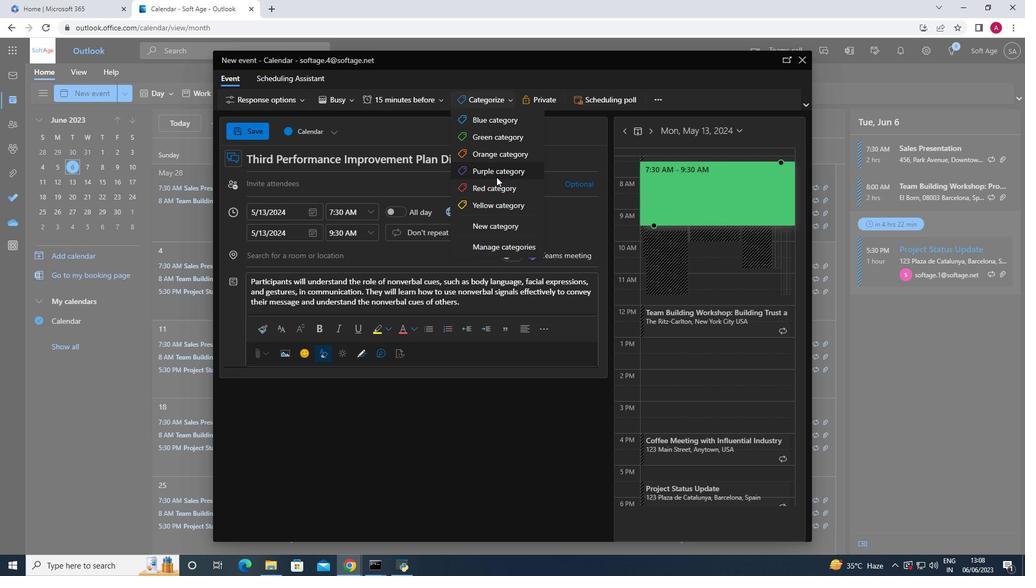 
Action: Mouse pressed left at (496, 185)
Screenshot: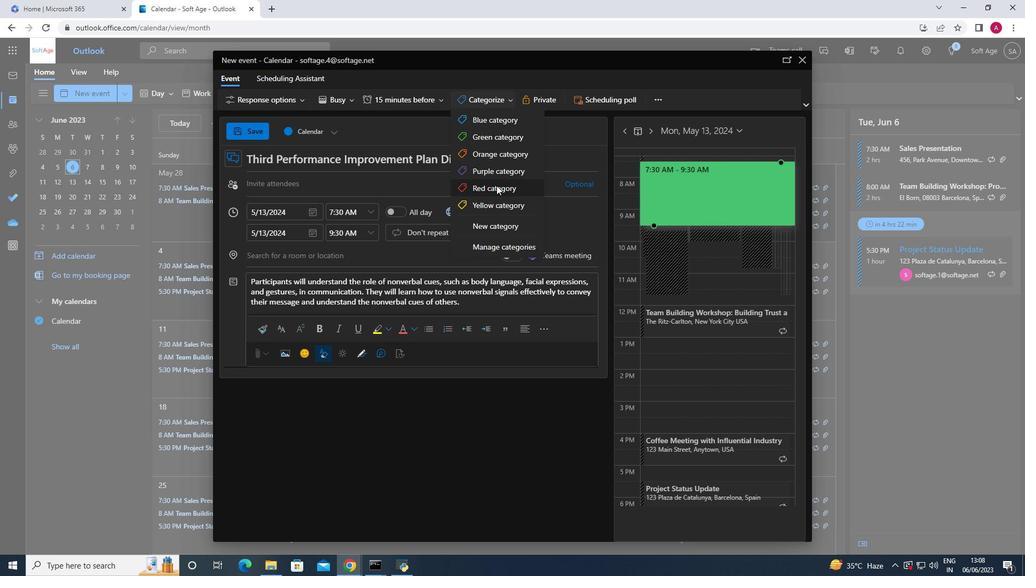
Action: Mouse moved to (272, 179)
Screenshot: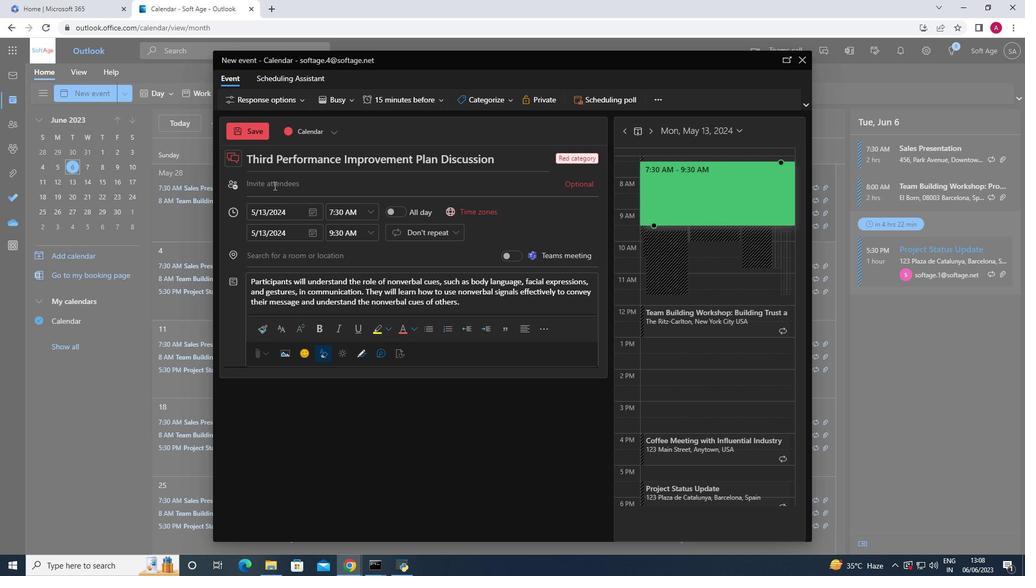 
Action: Mouse pressed left at (272, 179)
Screenshot: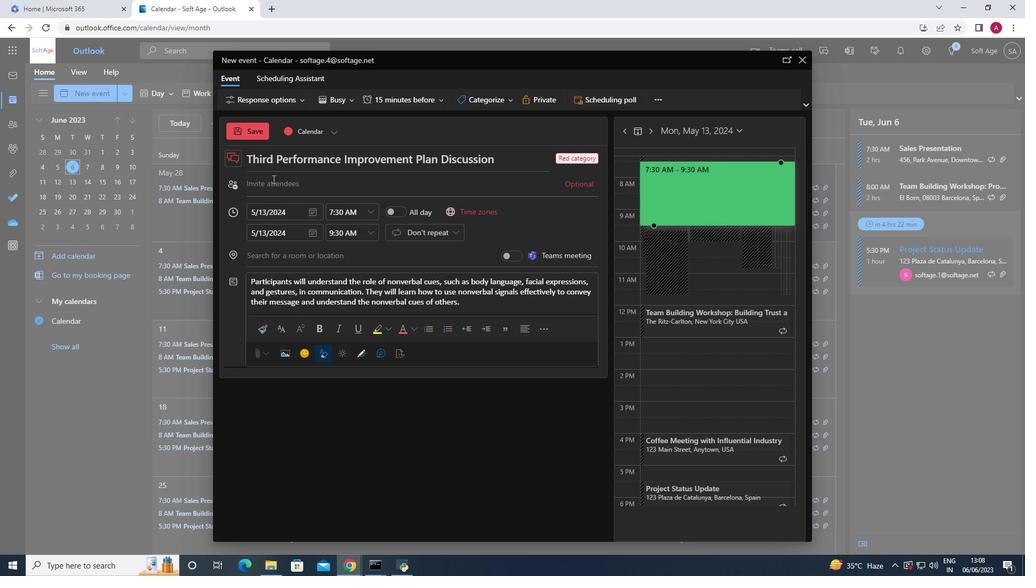 
Action: Key pressed softage.6<Key.shift>@
Screenshot: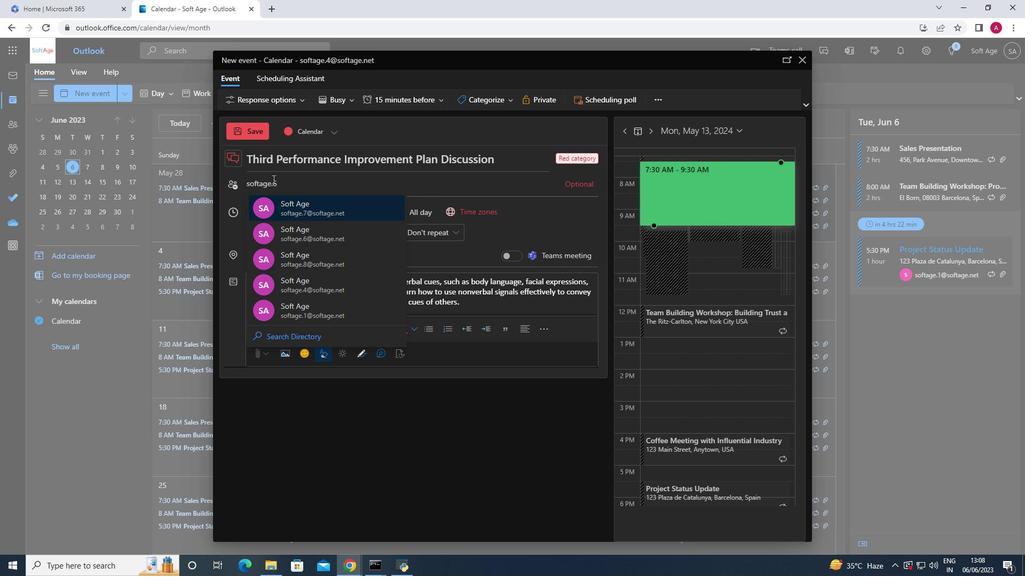 
Action: Mouse moved to (284, 210)
Screenshot: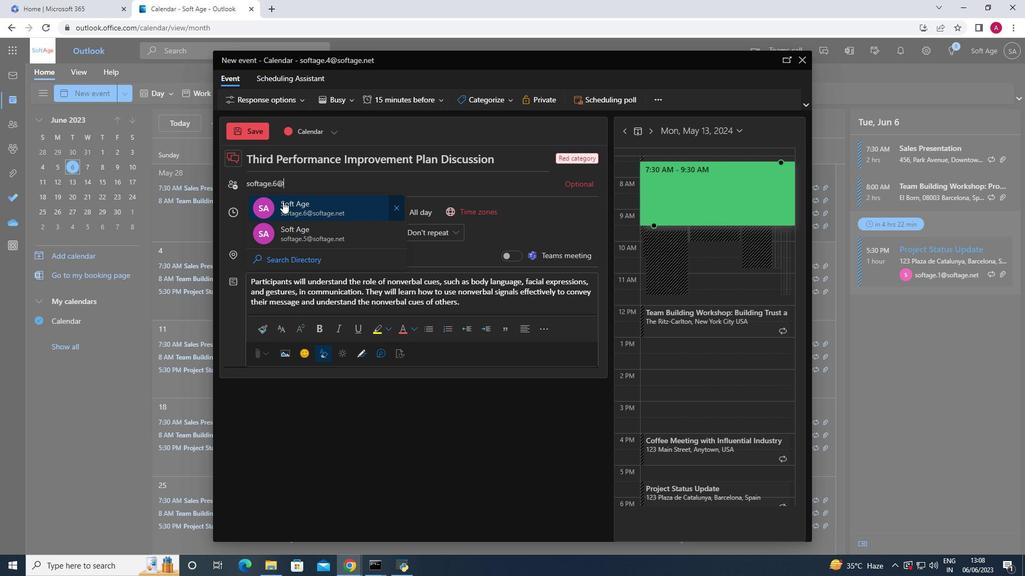 
Action: Mouse pressed left at (284, 210)
Screenshot: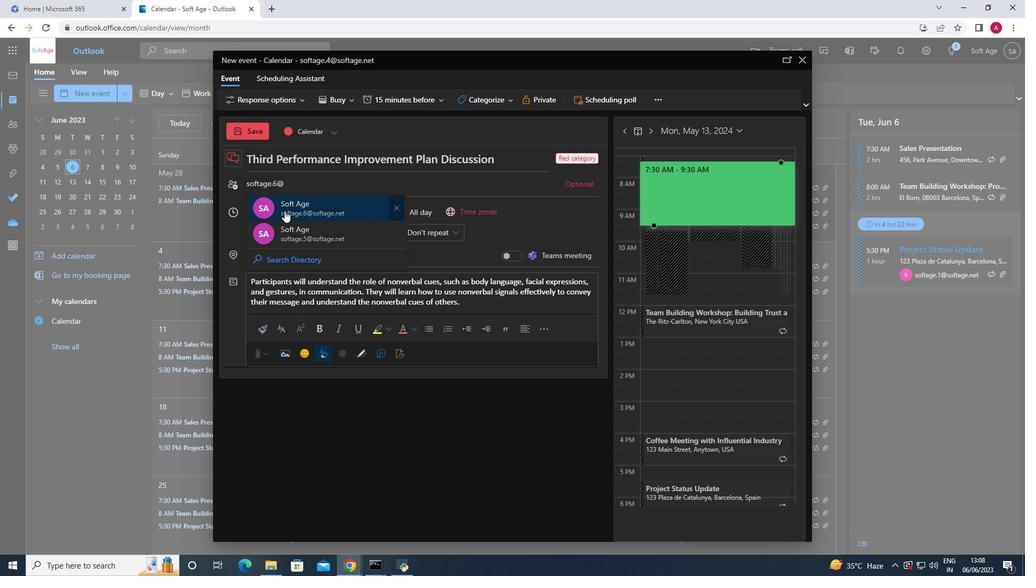 
Action: Key pressed softage.7<Key.shift>@
Screenshot: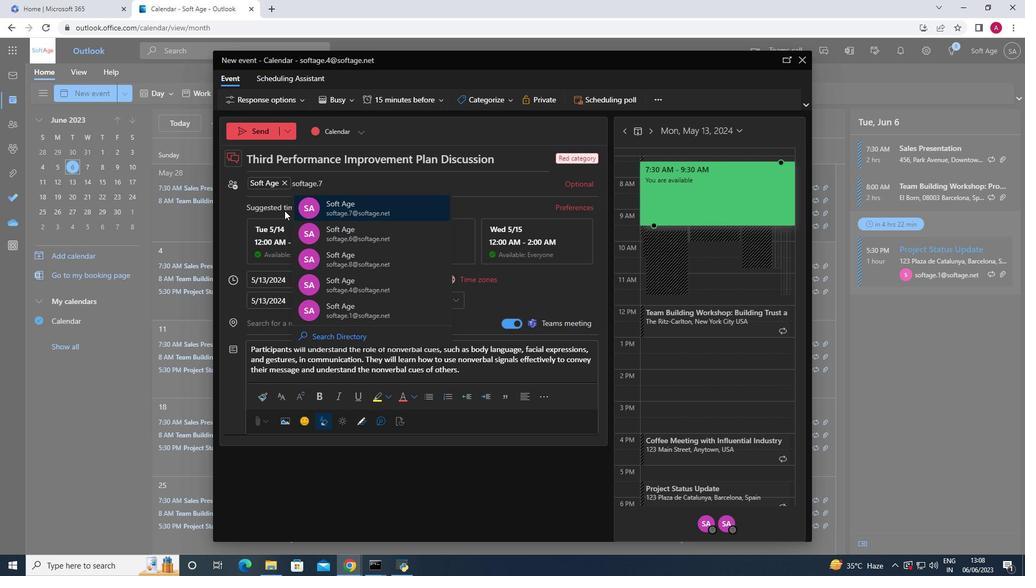 
Action: Mouse moved to (358, 211)
Screenshot: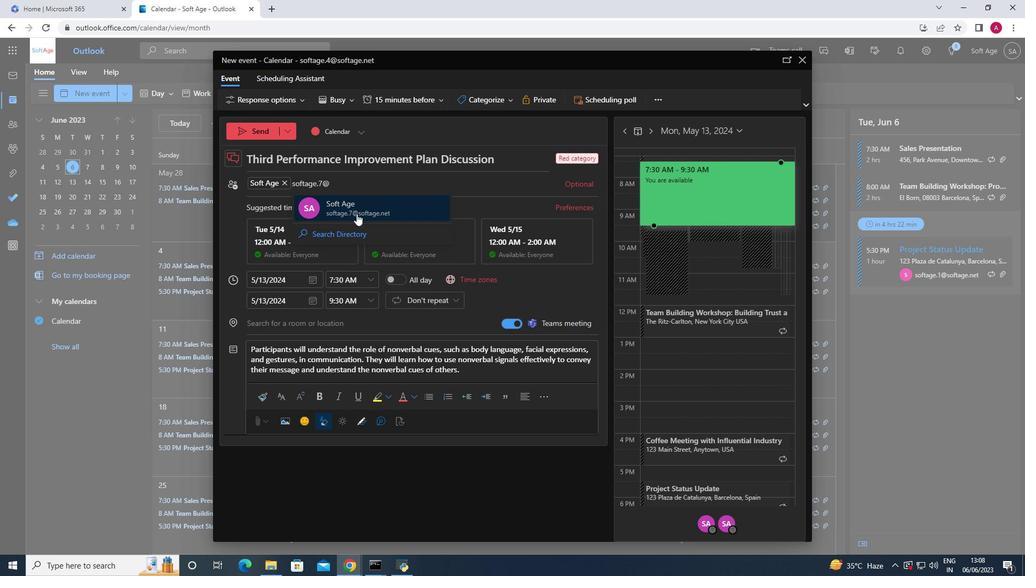 
Action: Mouse pressed left at (358, 211)
Screenshot: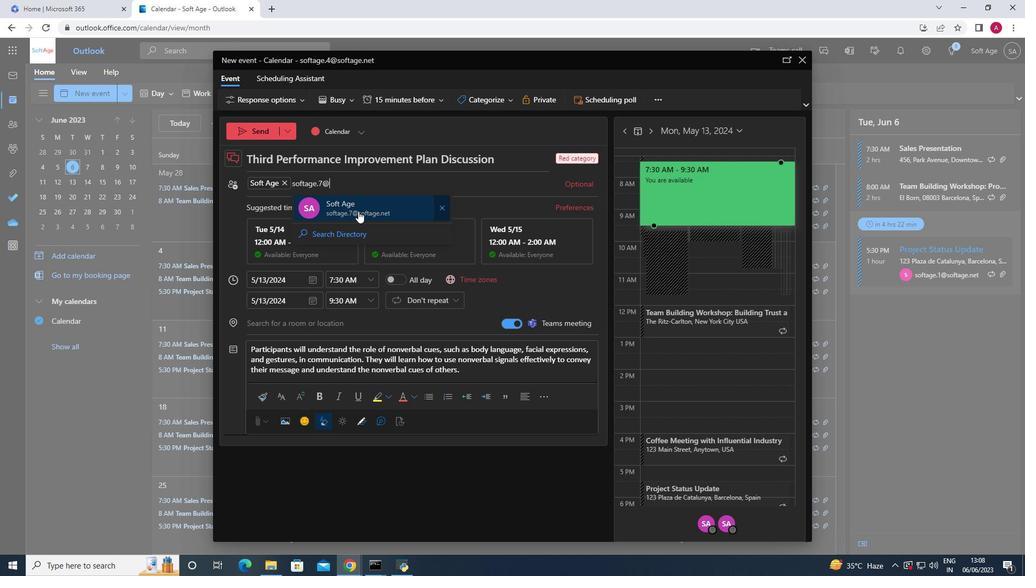 
Action: Mouse moved to (430, 100)
Screenshot: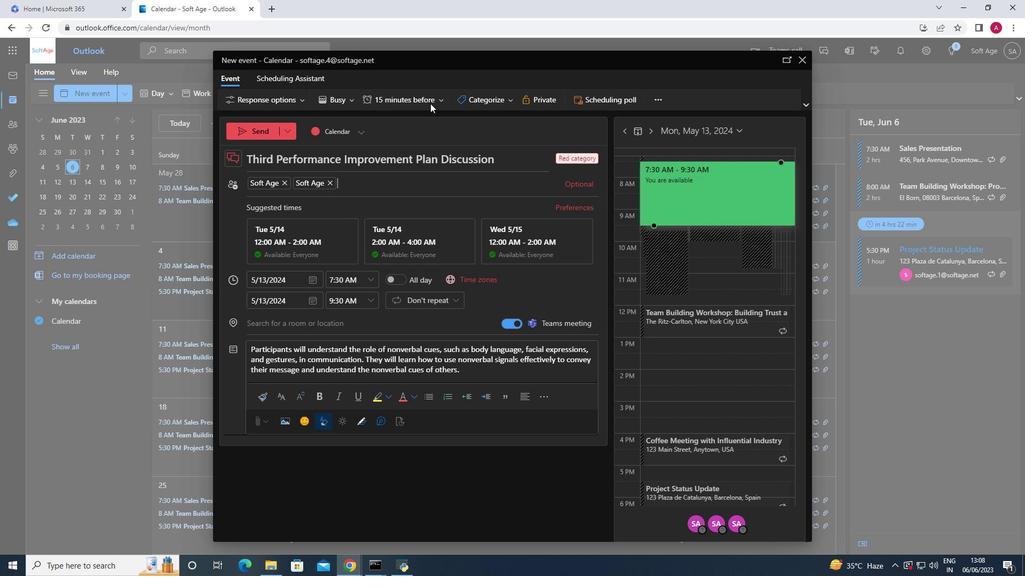 
Action: Mouse pressed left at (430, 100)
Screenshot: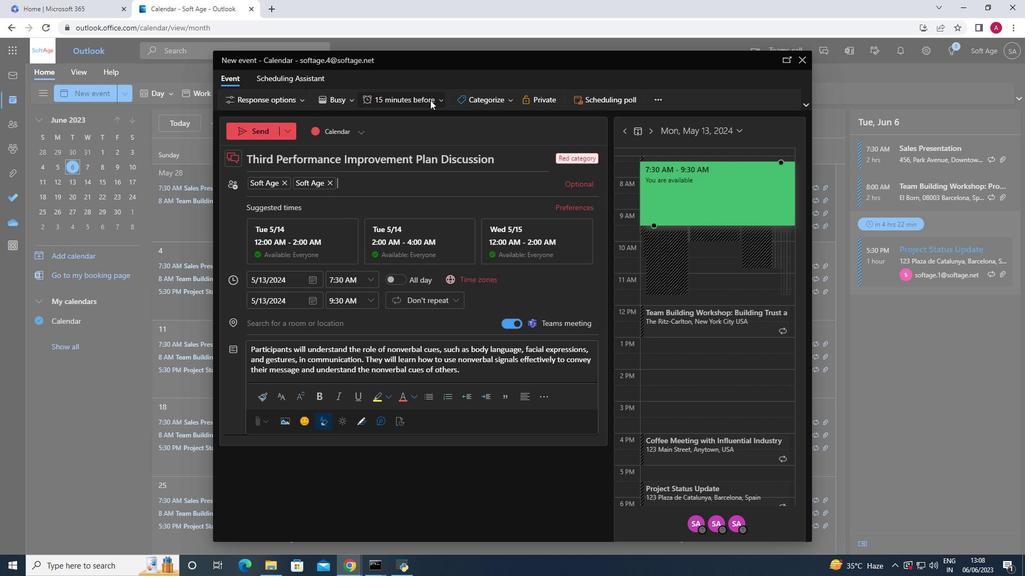 
Action: Mouse moved to (424, 172)
Screenshot: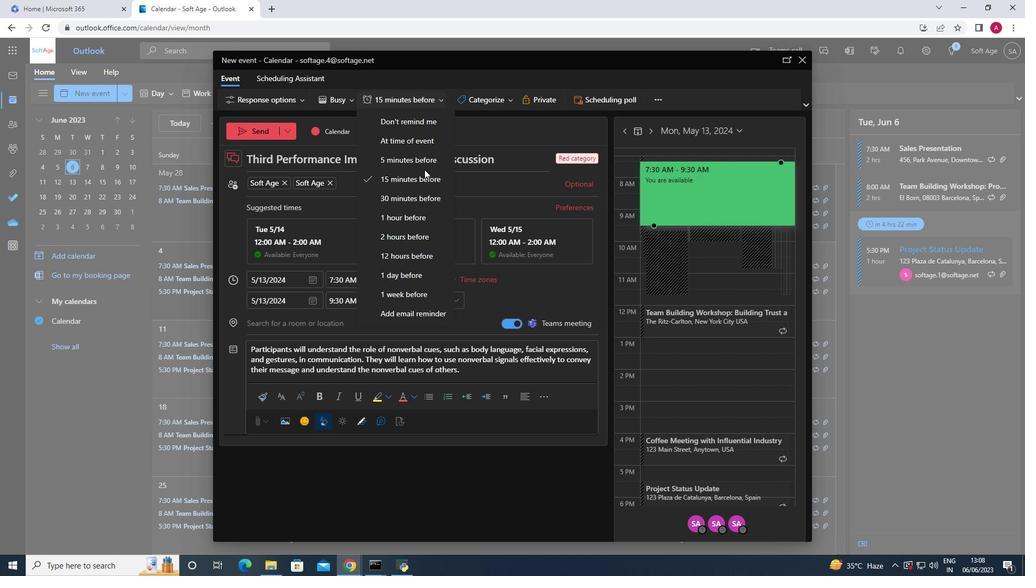 
Action: Mouse pressed left at (424, 172)
Screenshot: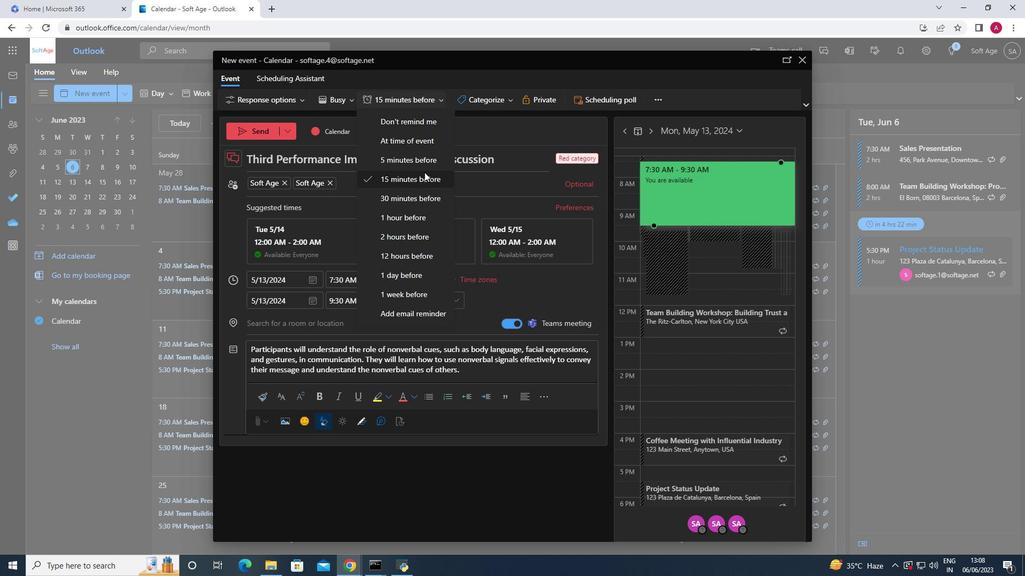 
Action: Mouse moved to (252, 126)
Screenshot: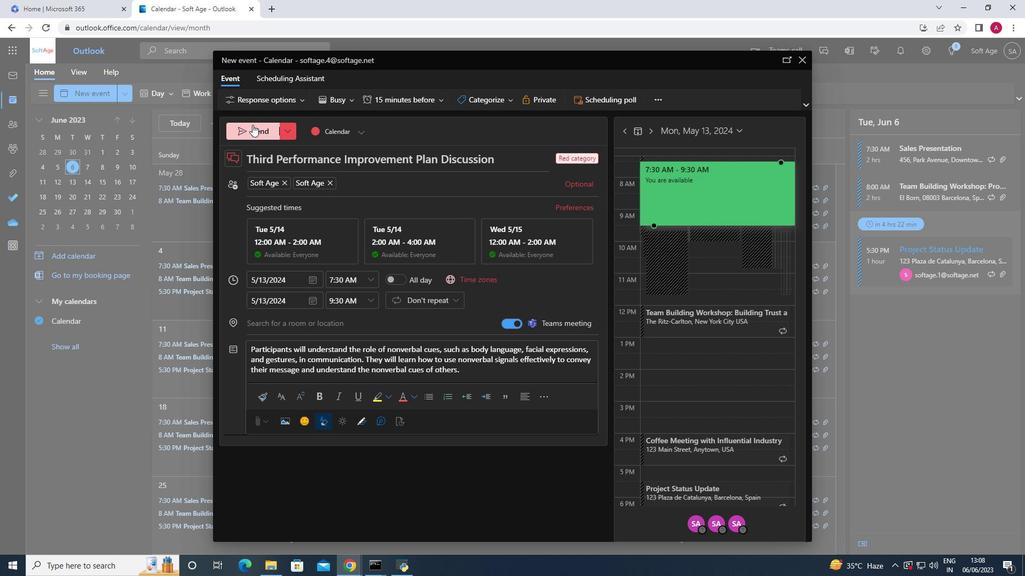 
Action: Mouse pressed left at (252, 126)
Screenshot: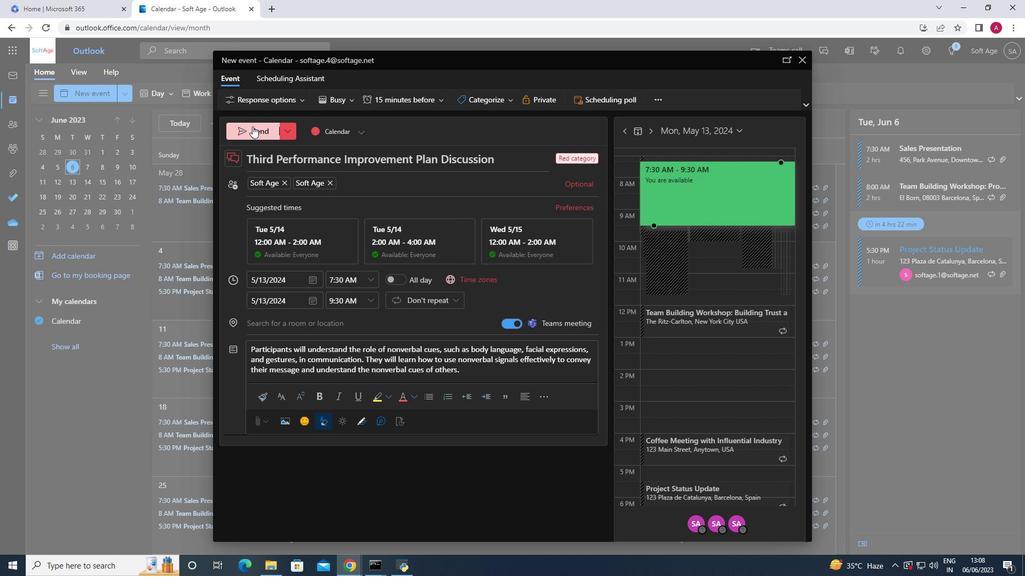 
